 Task: Look for space in Segrate, Italy from 12th July, 2023 to 16th July, 2023 for 8 adults in price range Rs.10000 to Rs.16000. Place can be private room with 8 bedrooms having 8 beds and 8 bathrooms. Property type can be house, flat, guest house, hotel. Amenities needed are: wifi, TV, free parkinig on premises, gym, breakfast. Booking option can be shelf check-in. Required host language is English.
Action: Mouse moved to (432, 104)
Screenshot: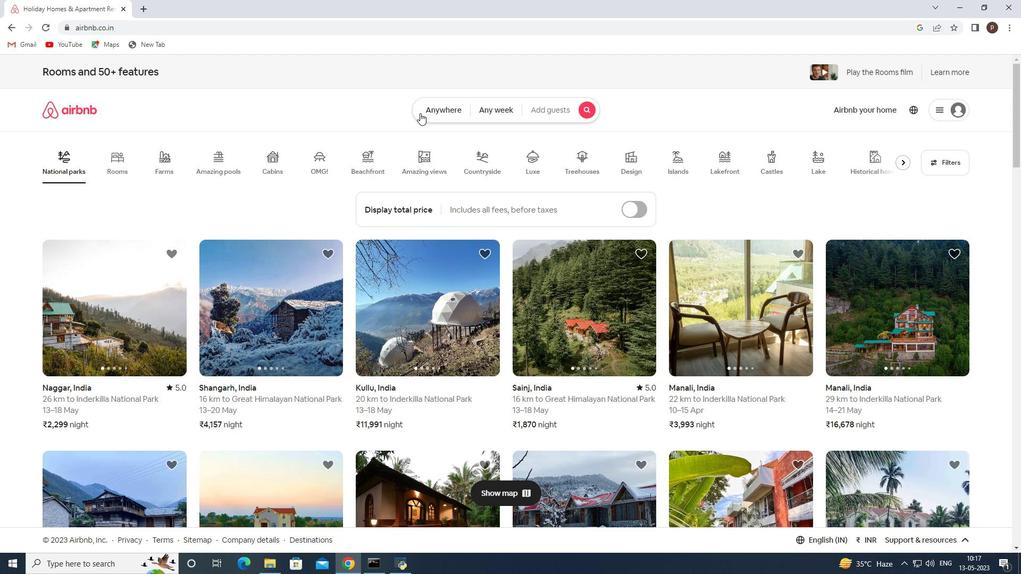 
Action: Mouse pressed left at (432, 104)
Screenshot: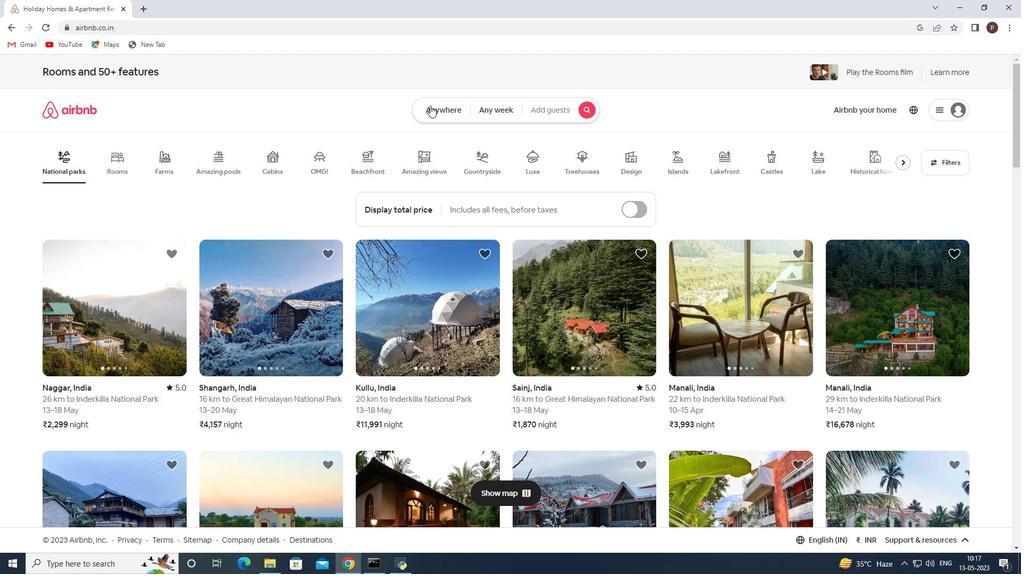 
Action: Mouse moved to (376, 149)
Screenshot: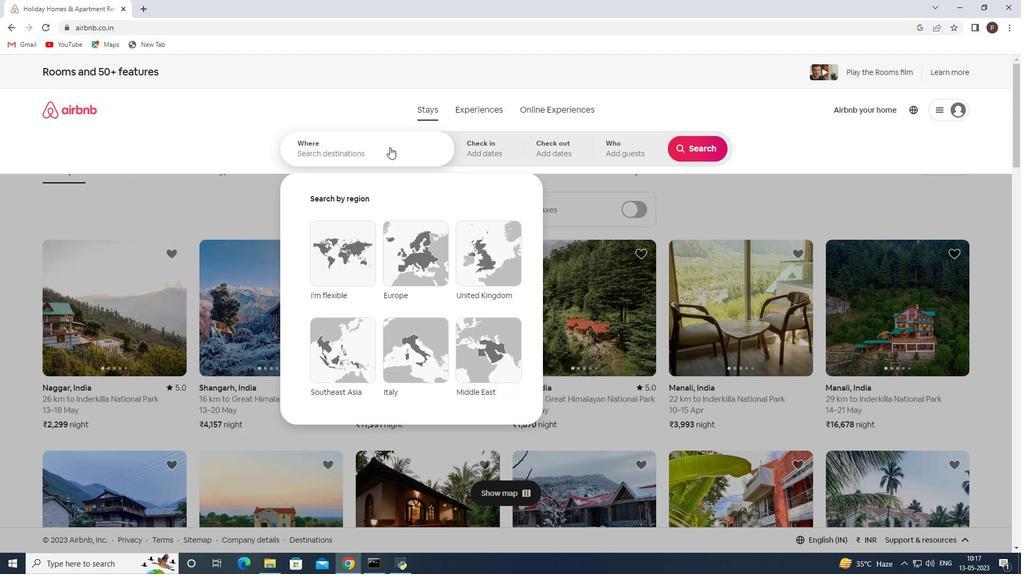 
Action: Mouse pressed left at (376, 149)
Screenshot: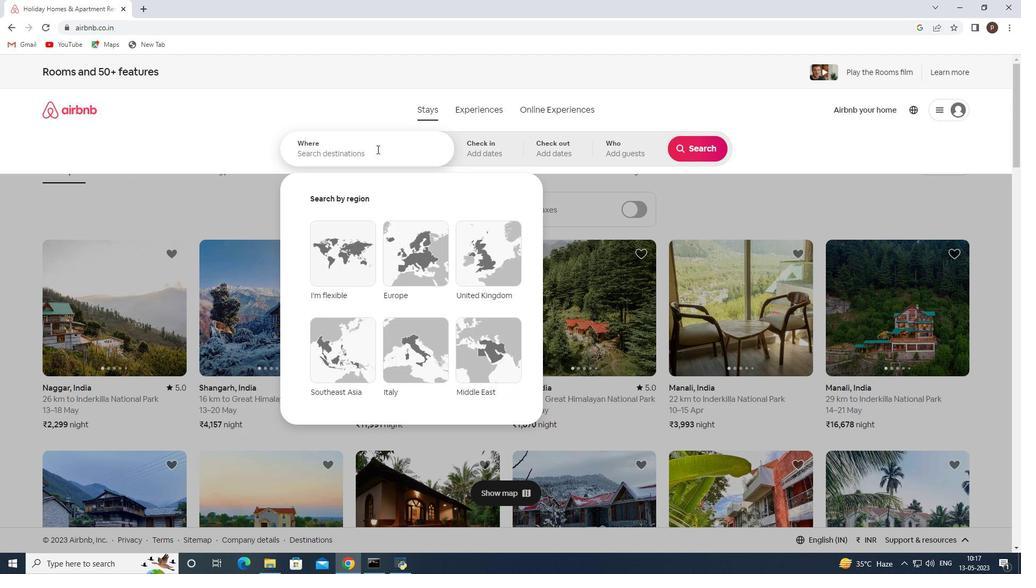 
Action: Key pressed <Key.caps_lock>S<Key.caps_lock>egrate,<Key.space><Key.caps_lock>I<Key.caps_lock>taly<Key.enter>
Screenshot: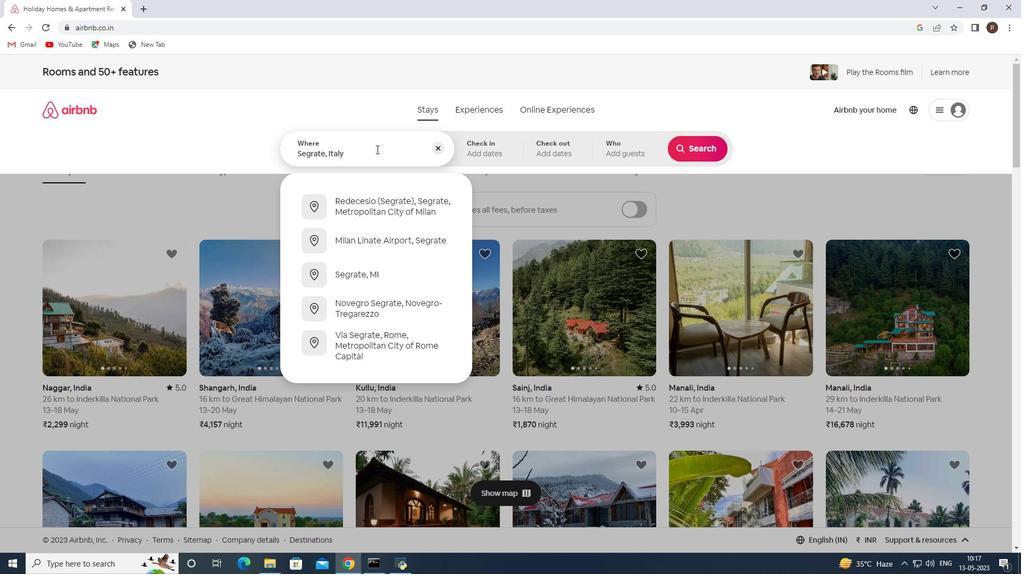 
Action: Mouse moved to (691, 234)
Screenshot: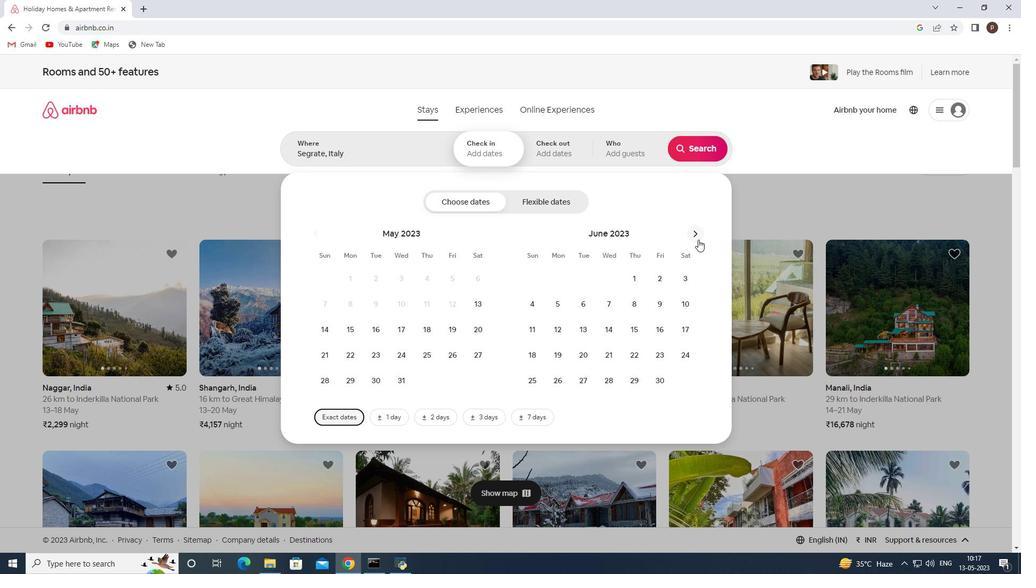
Action: Mouse pressed left at (691, 234)
Screenshot: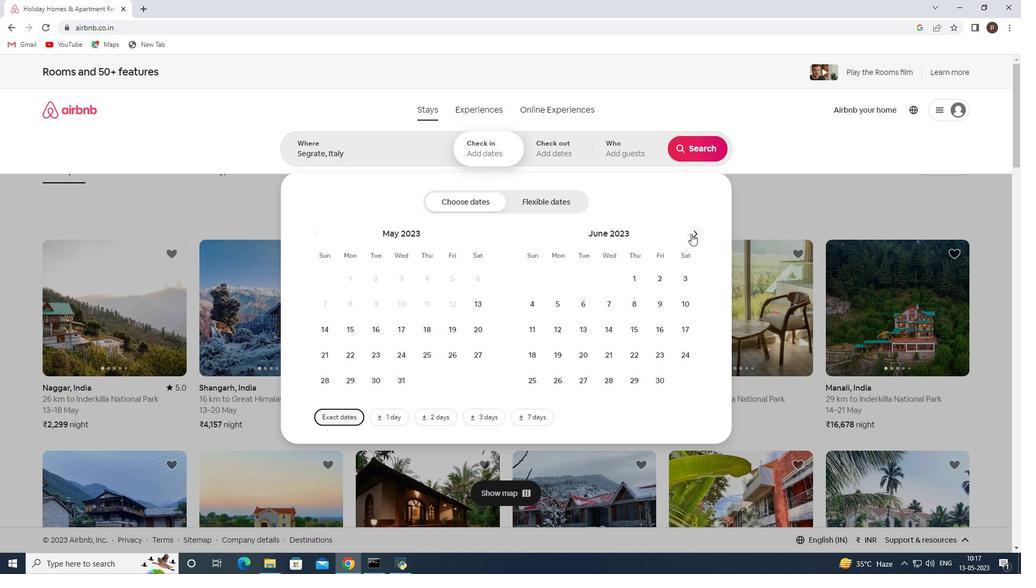 
Action: Mouse moved to (607, 335)
Screenshot: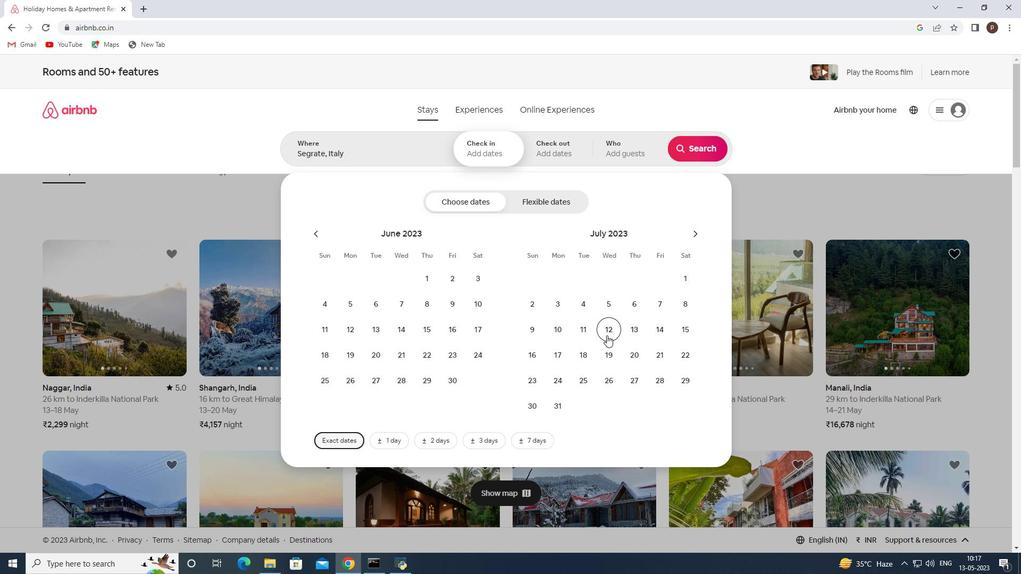 
Action: Mouse pressed left at (607, 335)
Screenshot: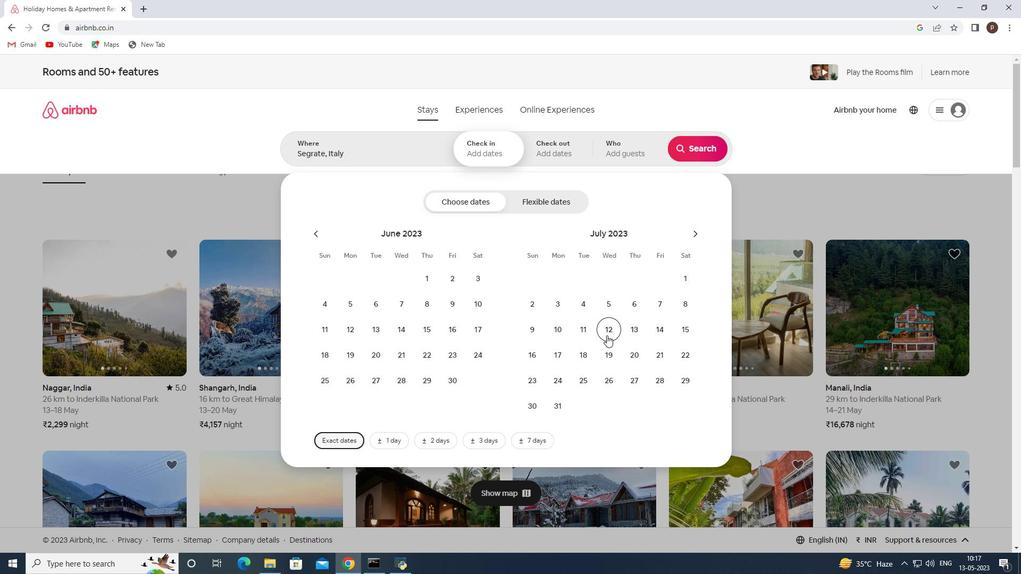 
Action: Mouse moved to (529, 357)
Screenshot: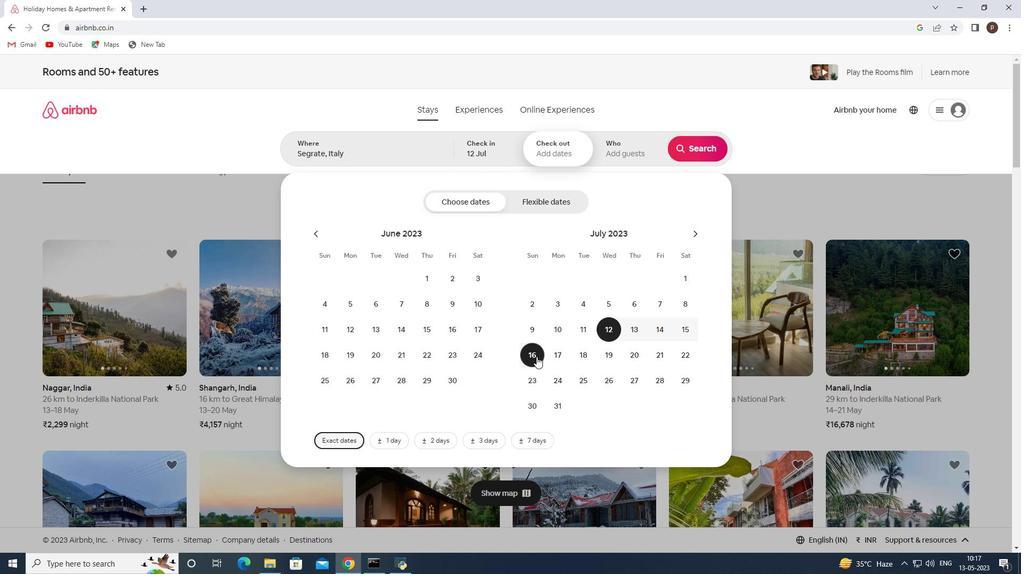 
Action: Mouse pressed left at (529, 357)
Screenshot: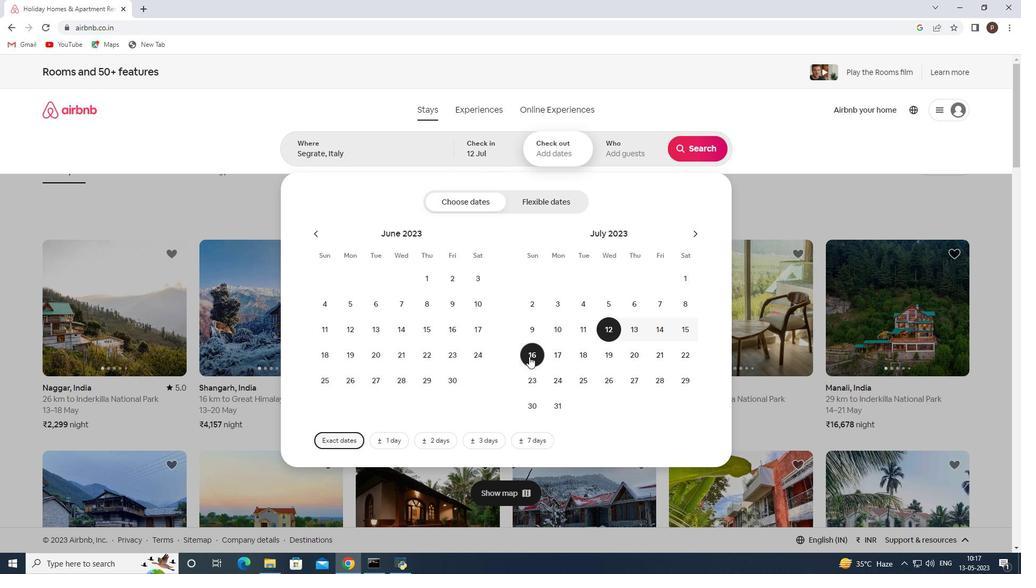 
Action: Mouse moved to (614, 153)
Screenshot: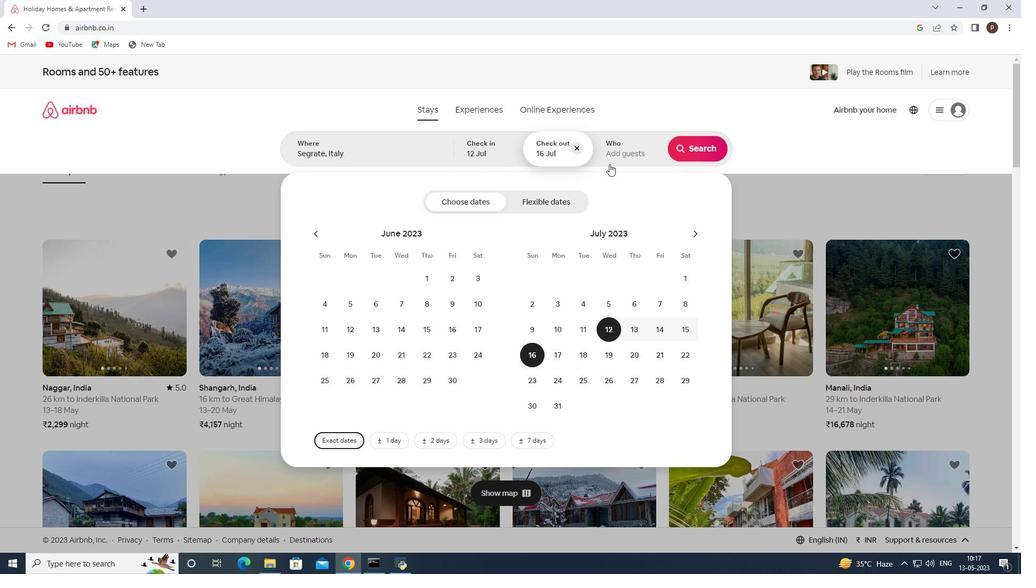 
Action: Mouse pressed left at (614, 153)
Screenshot: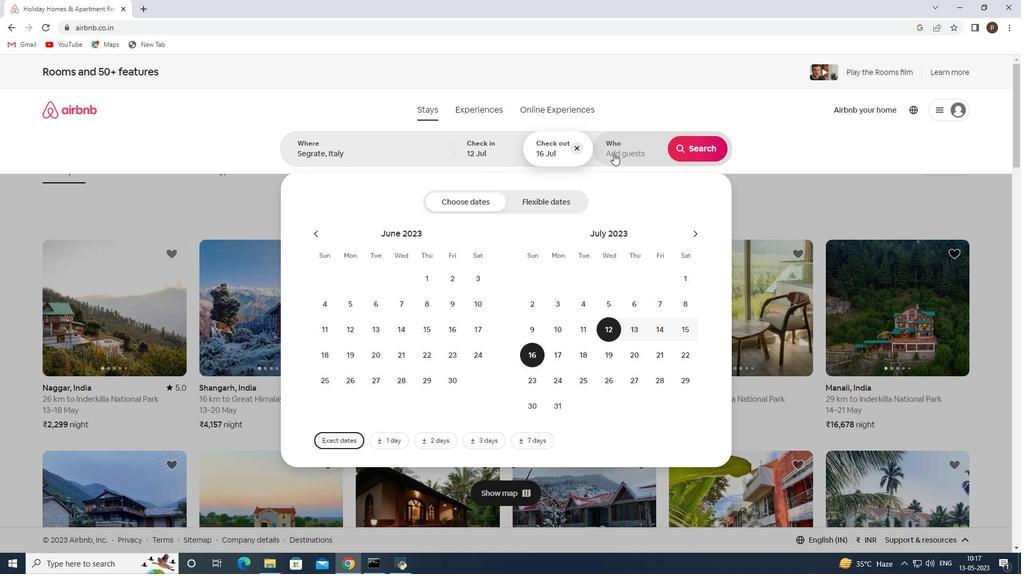 
Action: Mouse moved to (702, 208)
Screenshot: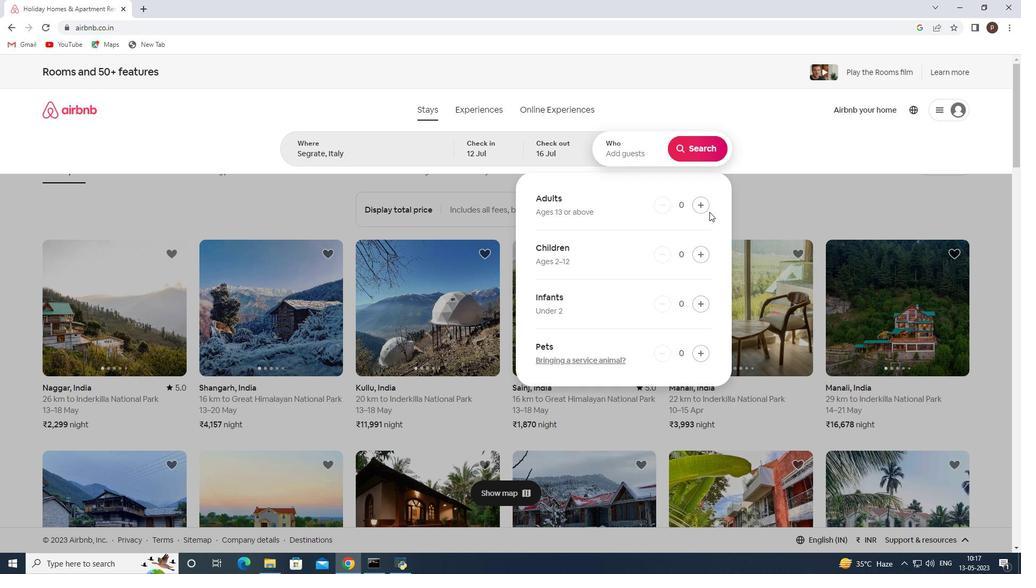 
Action: Mouse pressed left at (702, 208)
Screenshot: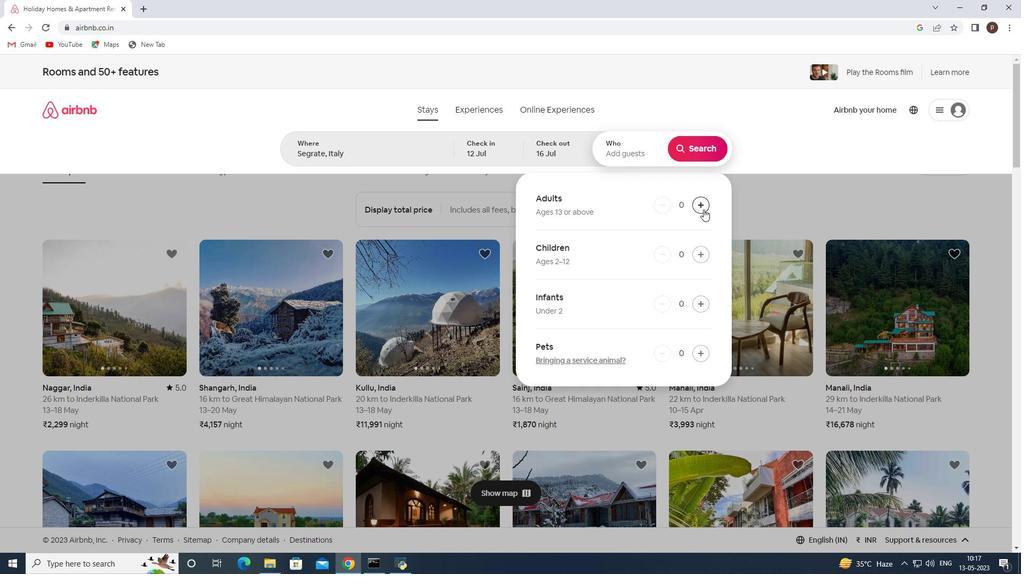 
Action: Mouse pressed left at (702, 208)
Screenshot: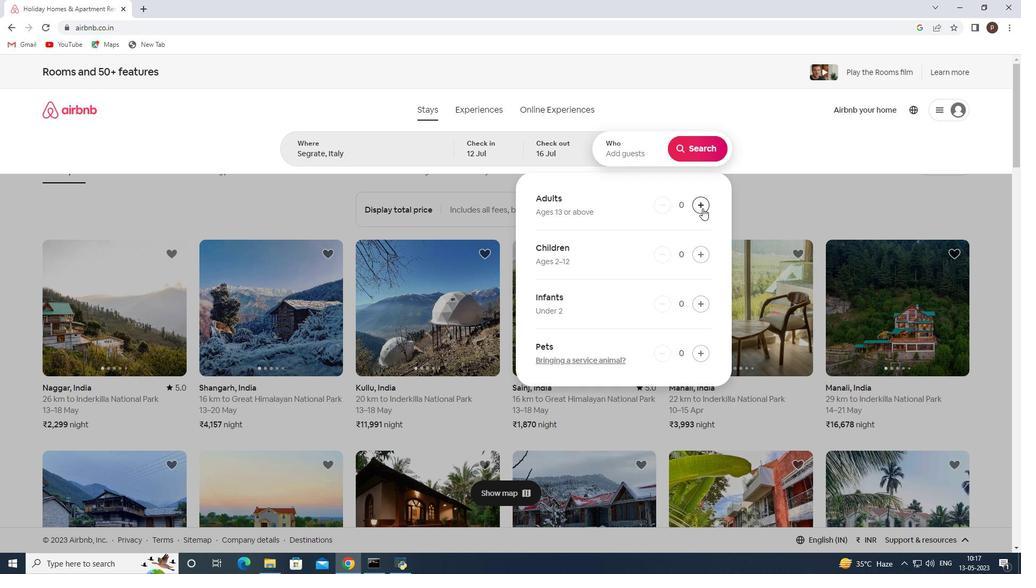 
Action: Mouse pressed left at (702, 208)
Screenshot: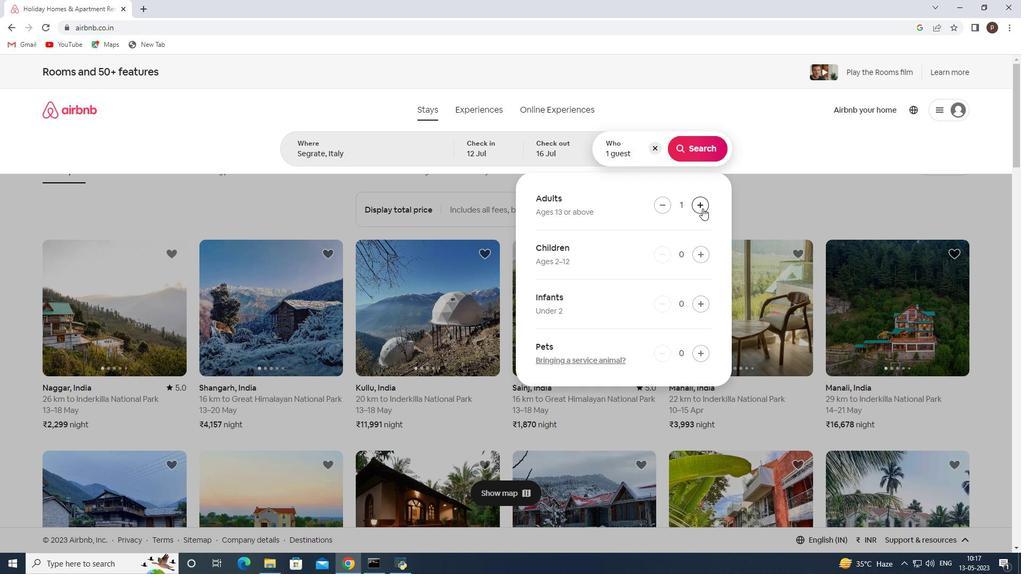 
Action: Mouse pressed left at (702, 208)
Screenshot: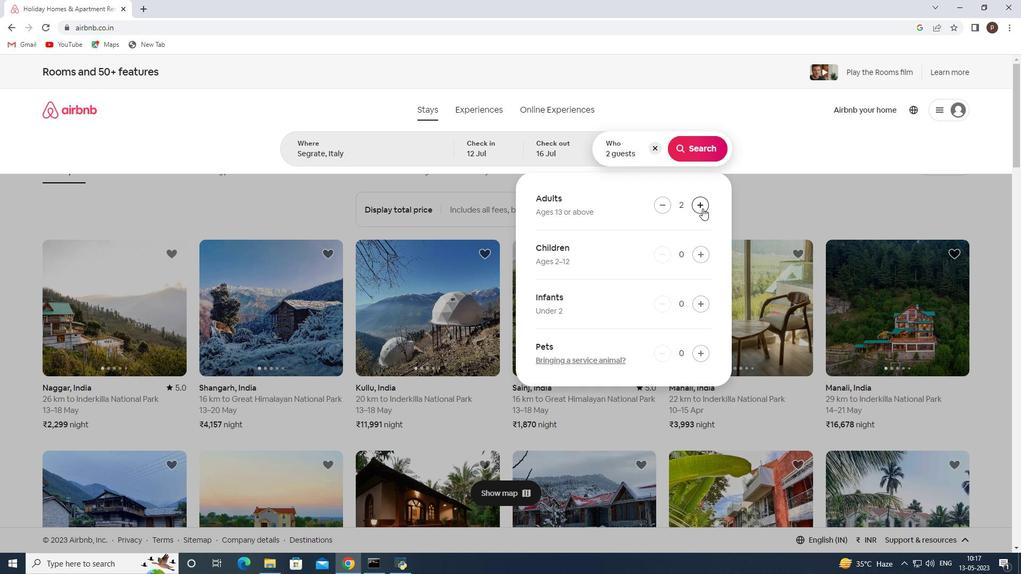 
Action: Mouse pressed left at (702, 208)
Screenshot: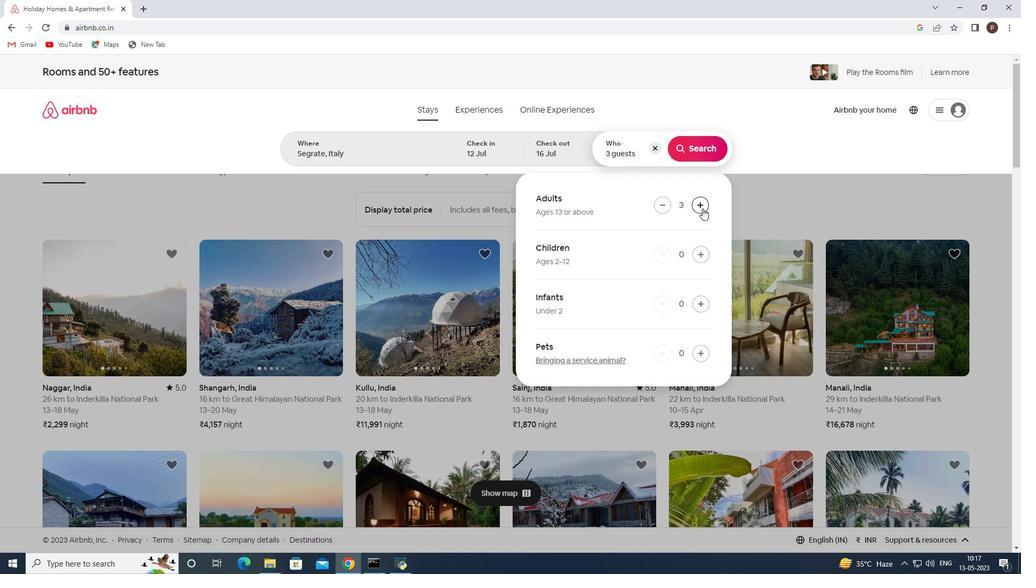 
Action: Mouse pressed left at (702, 208)
Screenshot: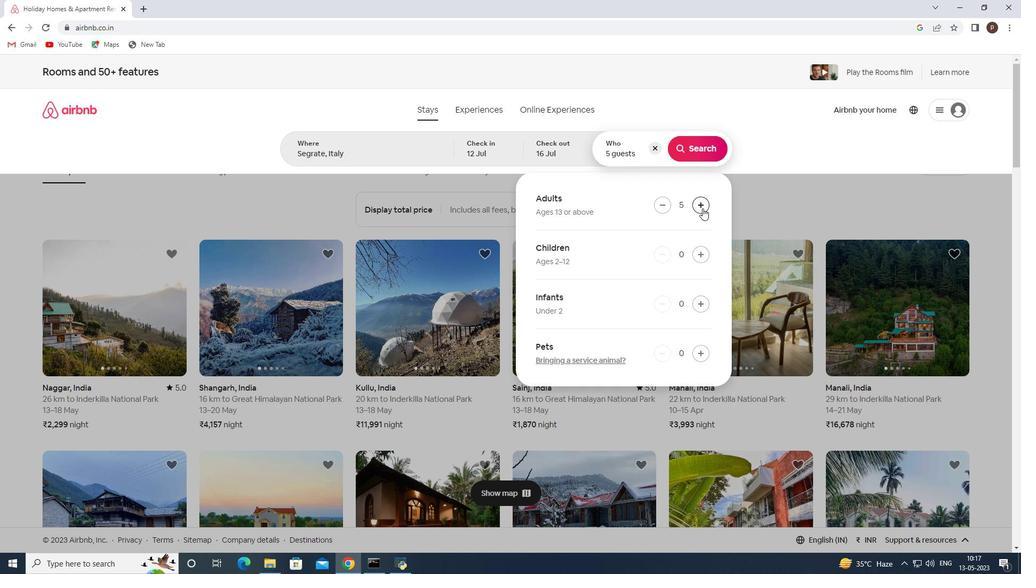 
Action: Mouse pressed left at (702, 208)
Screenshot: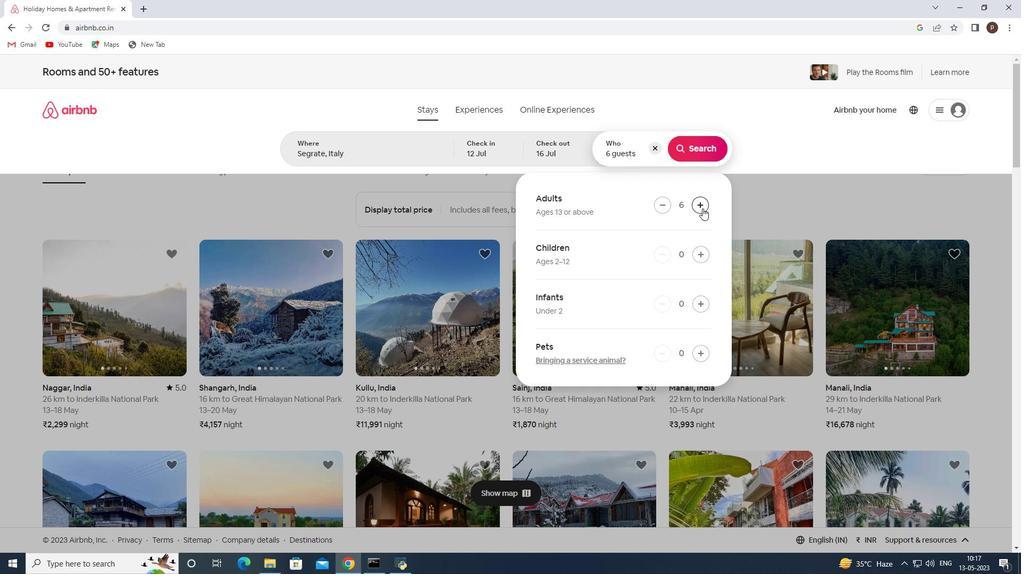 
Action: Mouse pressed left at (702, 208)
Screenshot: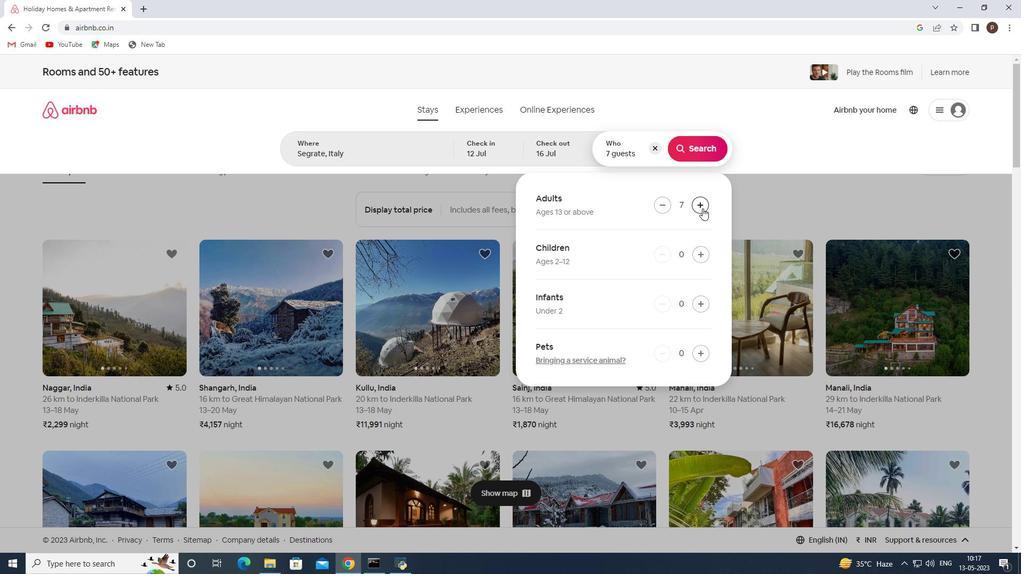 
Action: Mouse moved to (703, 143)
Screenshot: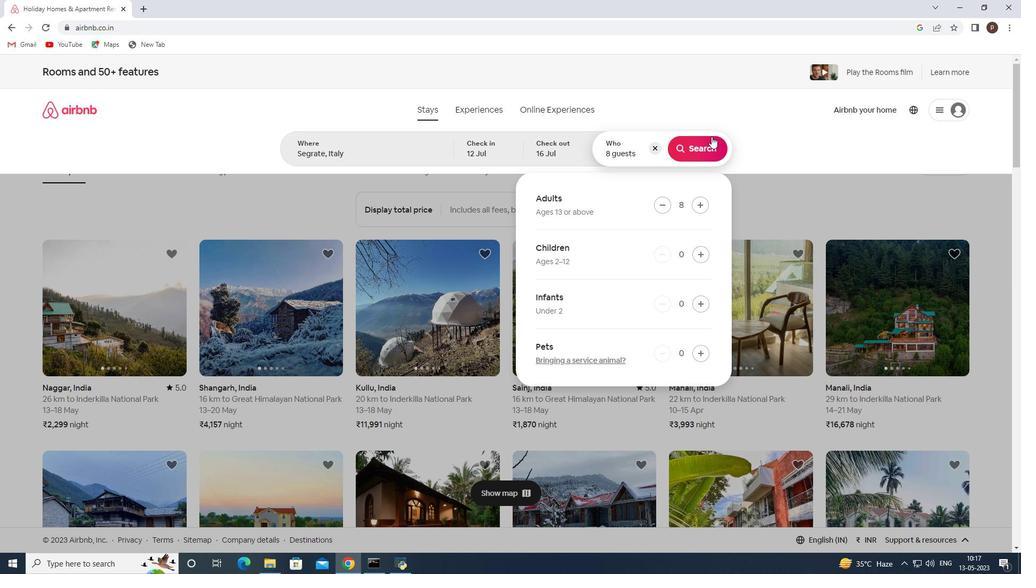 
Action: Mouse pressed left at (703, 143)
Screenshot: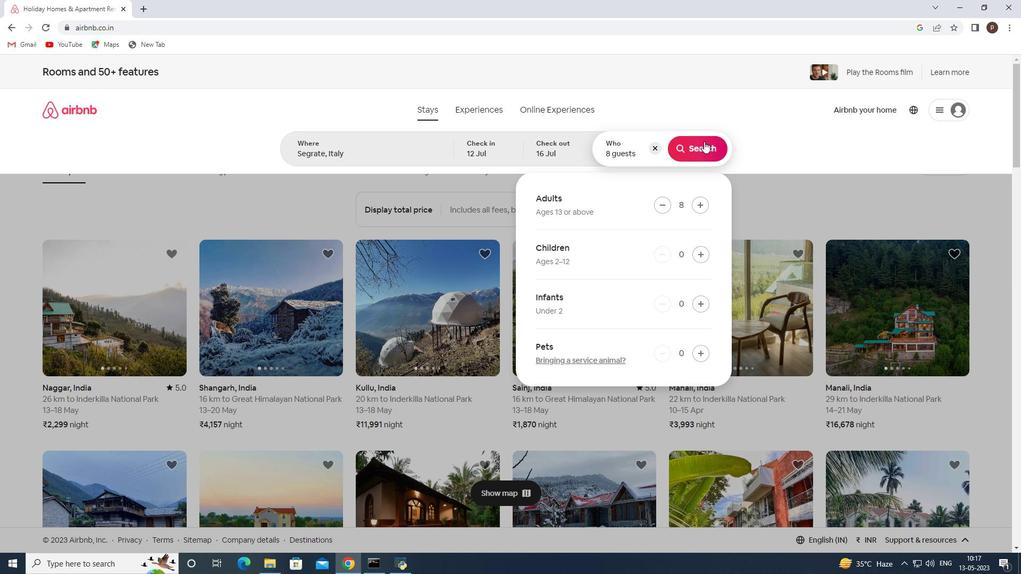 
Action: Mouse moved to (956, 118)
Screenshot: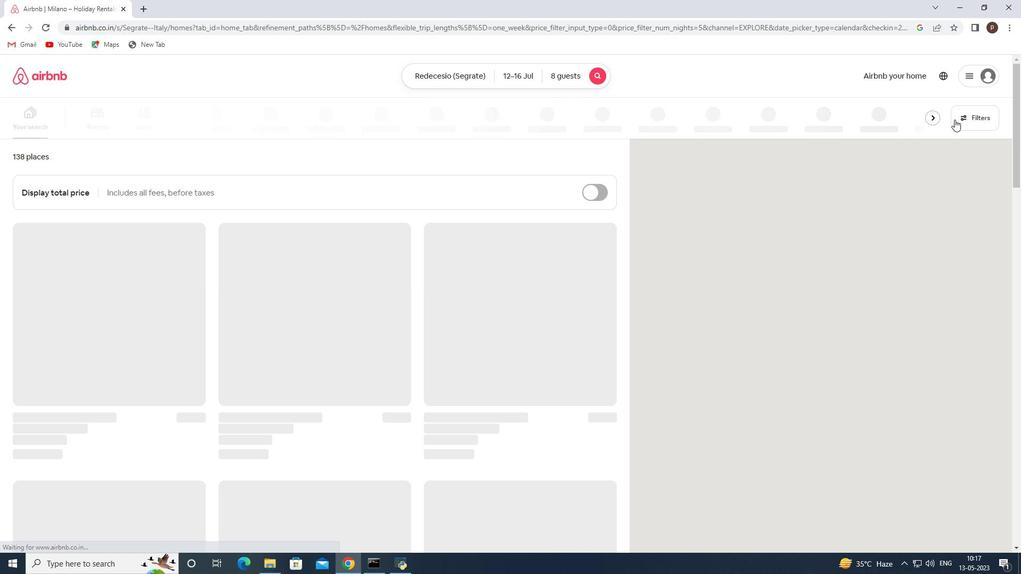 
Action: Mouse pressed left at (956, 118)
Screenshot: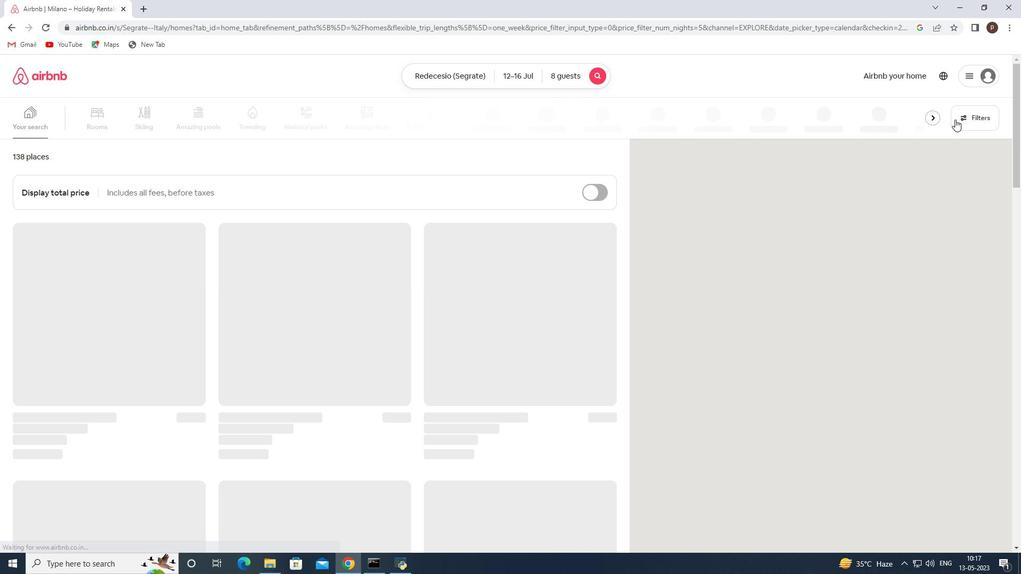 
Action: Mouse moved to (355, 384)
Screenshot: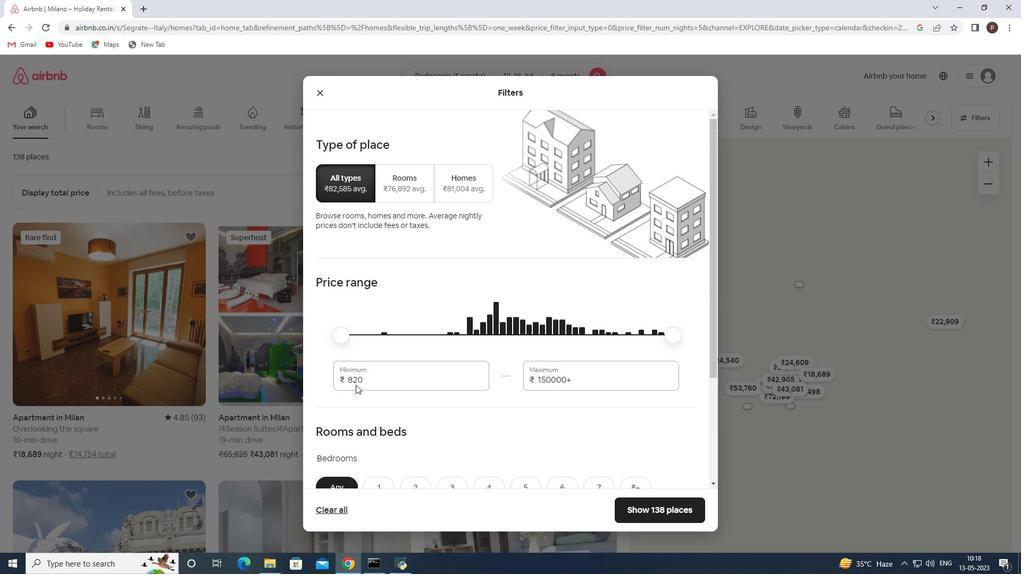 
Action: Mouse pressed left at (355, 384)
Screenshot: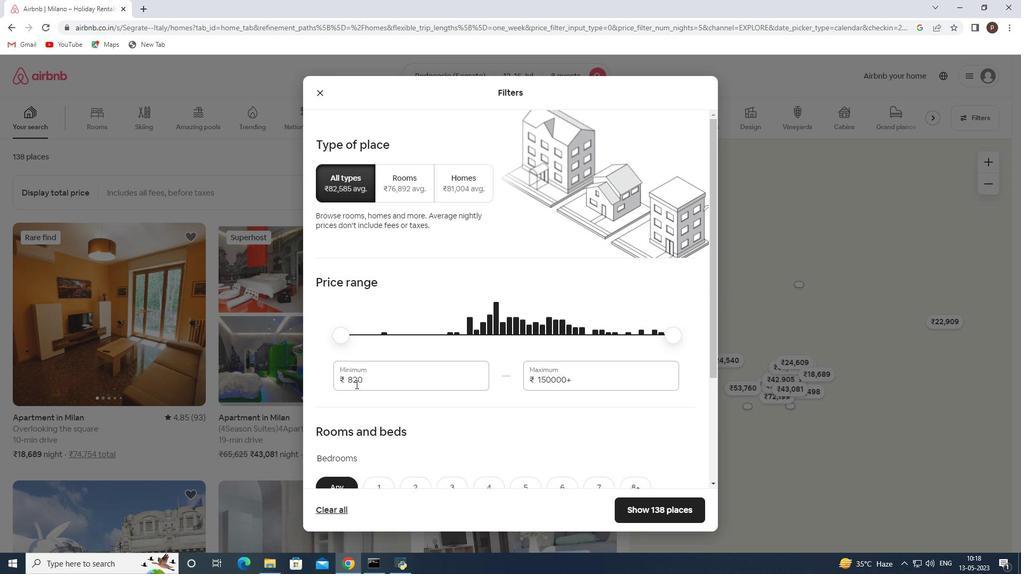 
Action: Mouse pressed left at (355, 384)
Screenshot: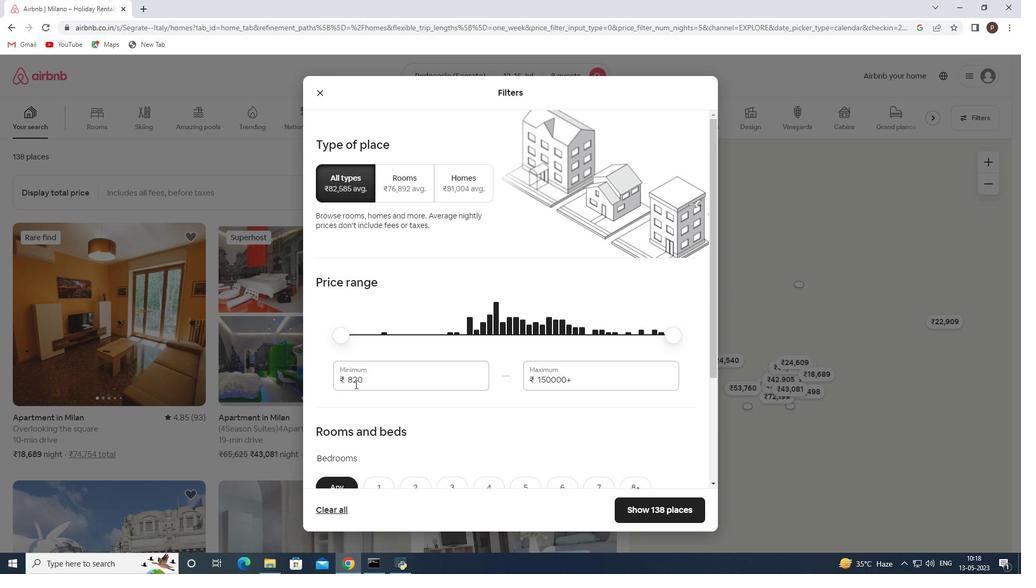 
Action: Key pressed 10000<Key.tab>16000
Screenshot: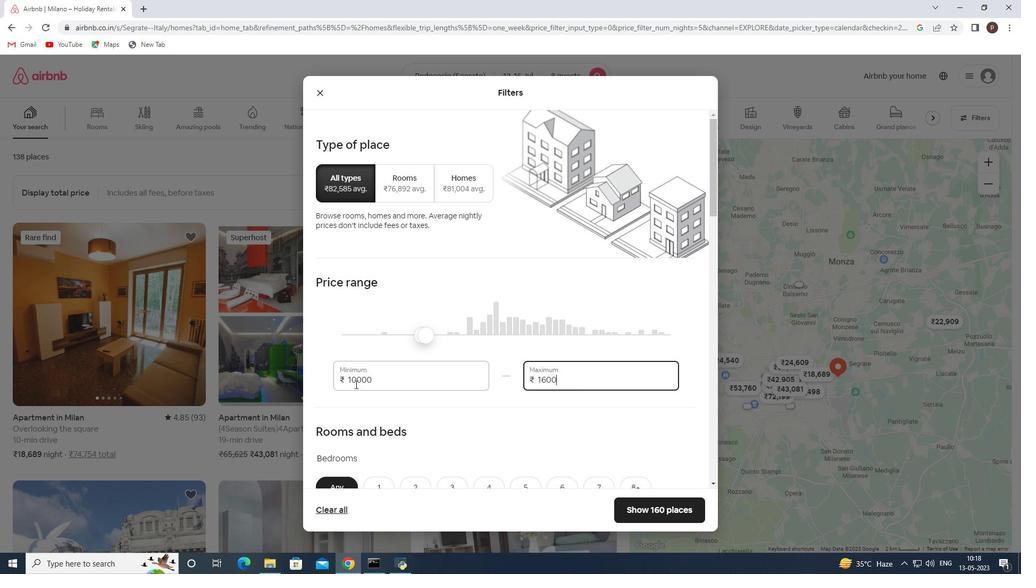 
Action: Mouse scrolled (355, 384) with delta (0, 0)
Screenshot: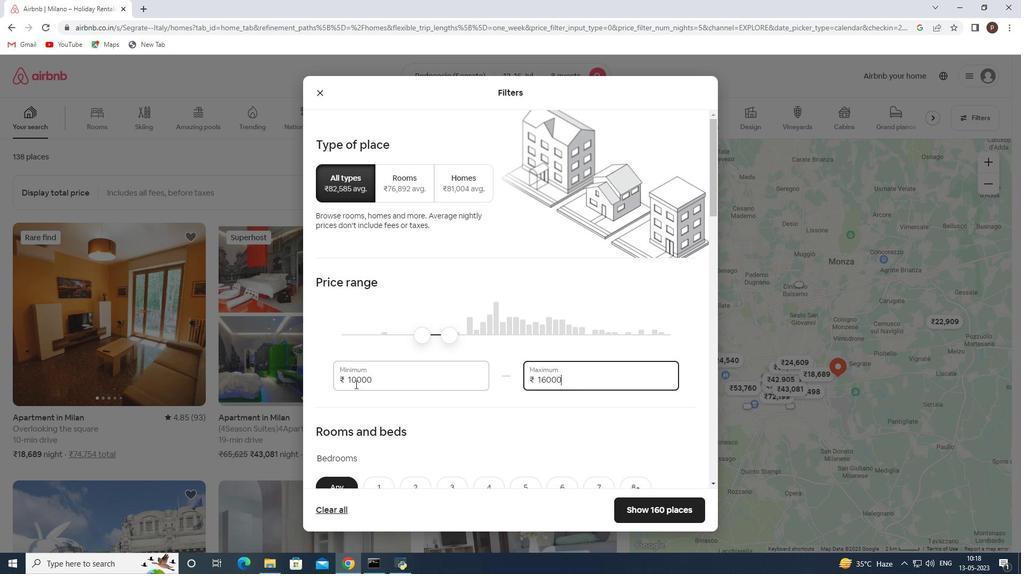 
Action: Mouse scrolled (355, 384) with delta (0, 0)
Screenshot: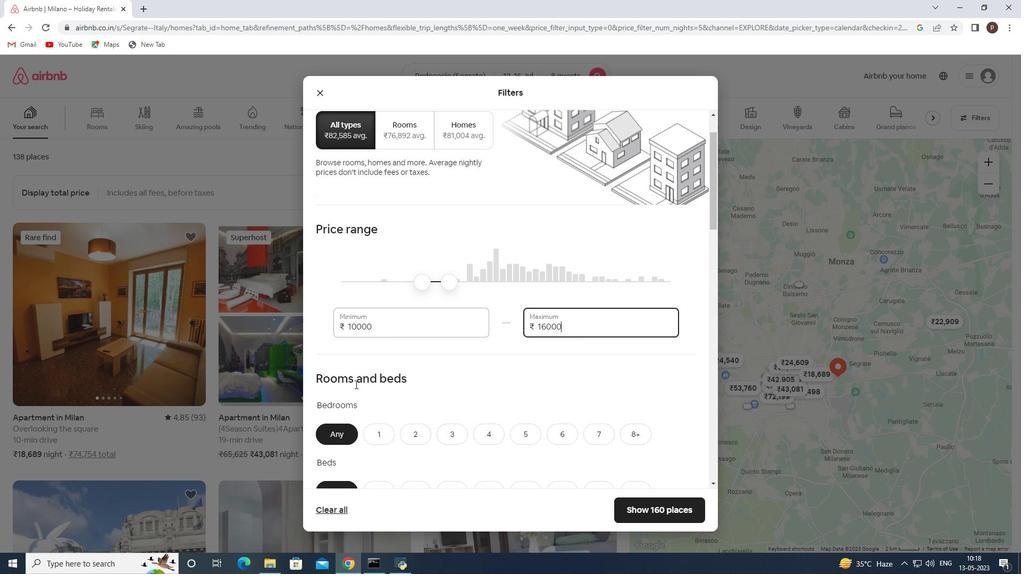 
Action: Mouse scrolled (355, 384) with delta (0, 0)
Screenshot: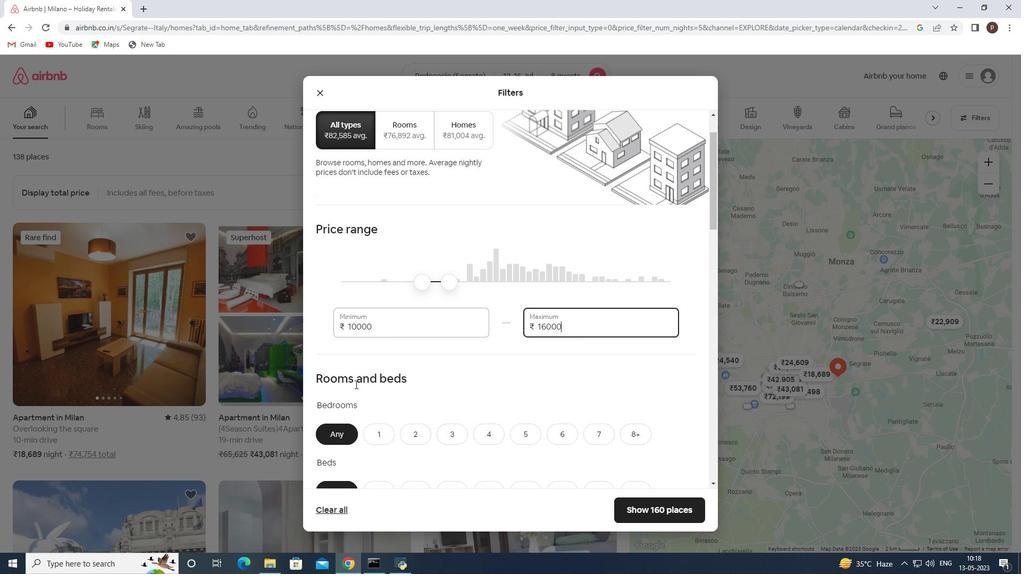 
Action: Mouse scrolled (355, 384) with delta (0, 0)
Screenshot: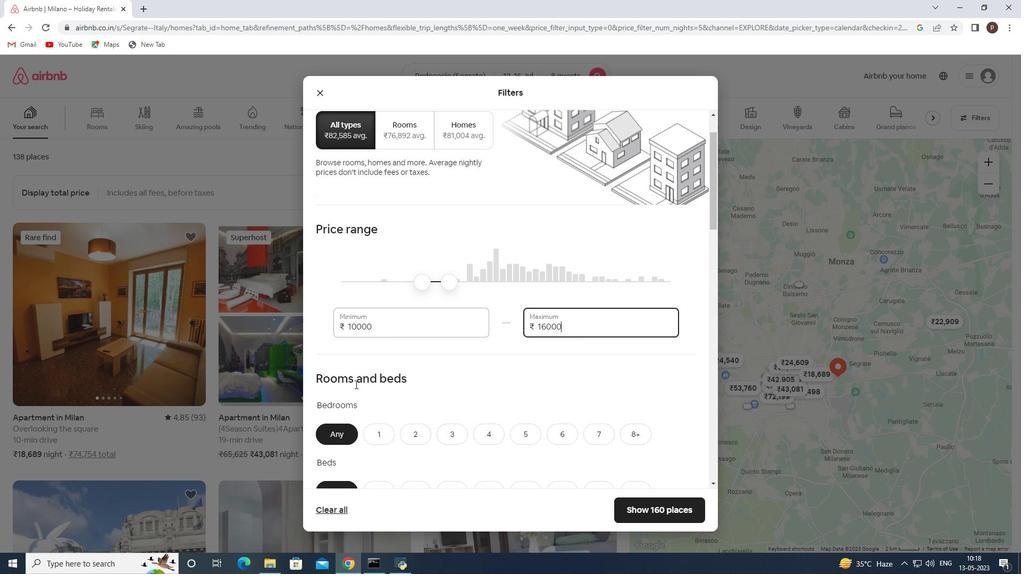 
Action: Mouse moved to (627, 274)
Screenshot: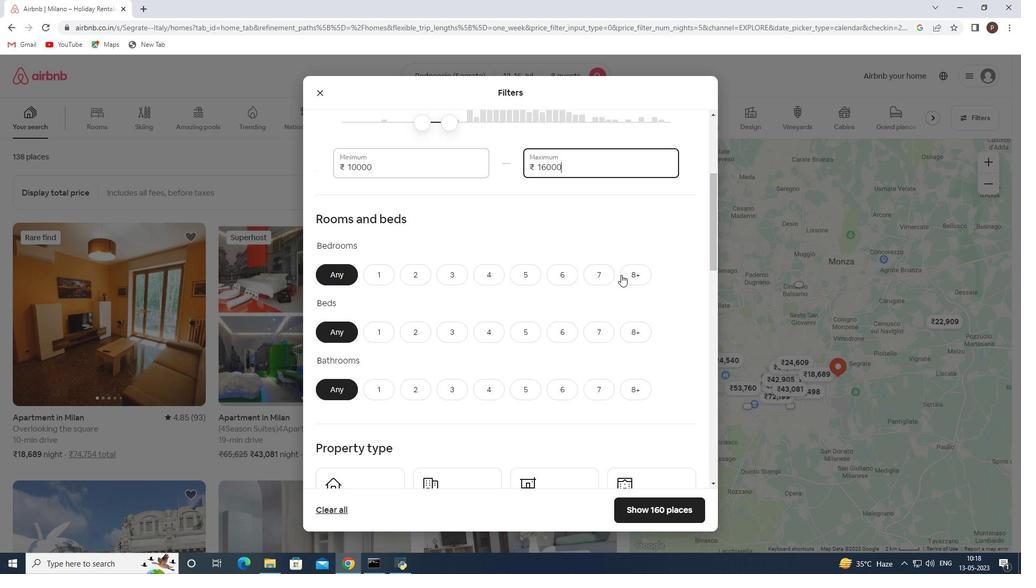 
Action: Mouse pressed left at (627, 274)
Screenshot: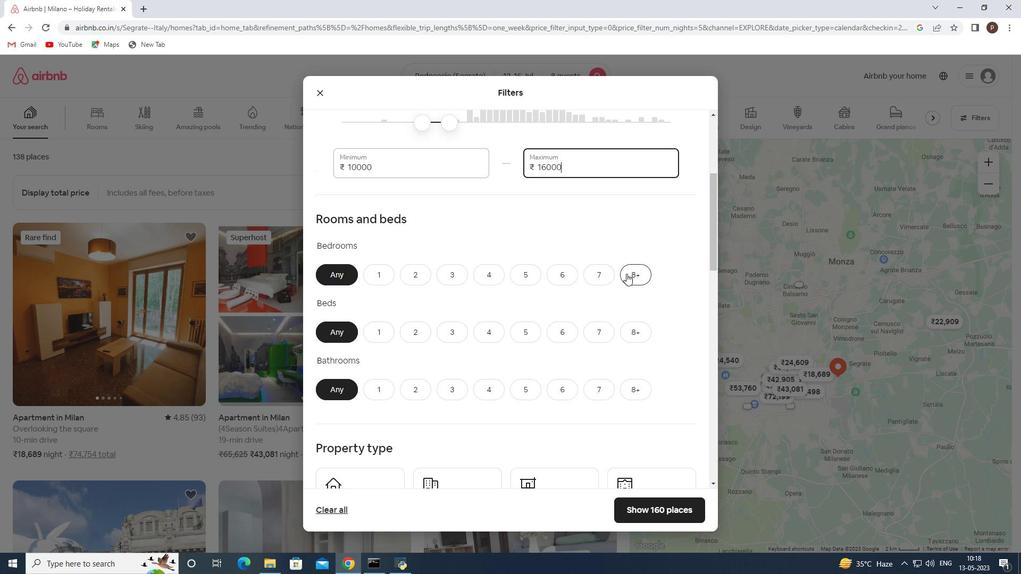 
Action: Mouse moved to (640, 328)
Screenshot: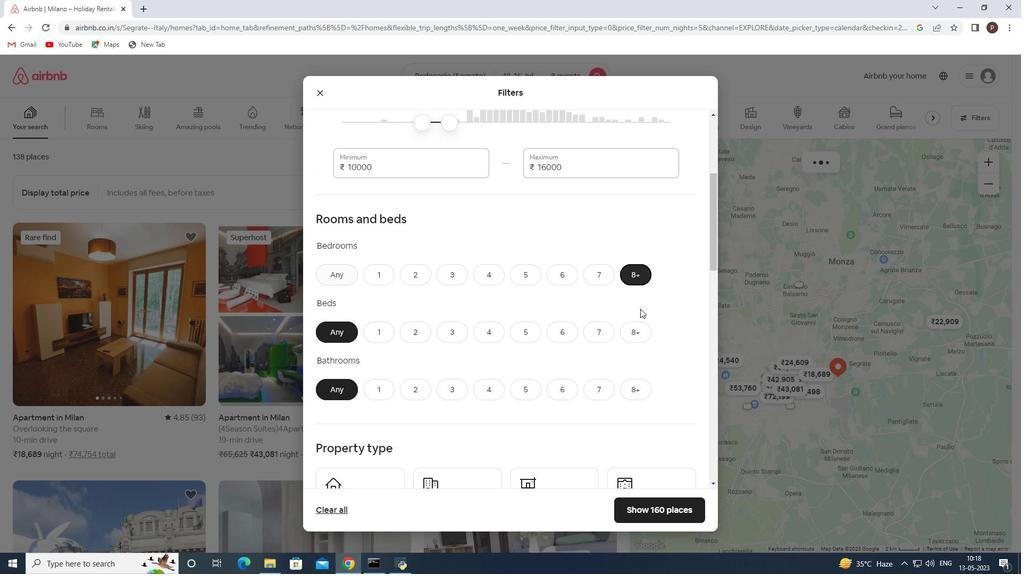 
Action: Mouse pressed left at (640, 328)
Screenshot: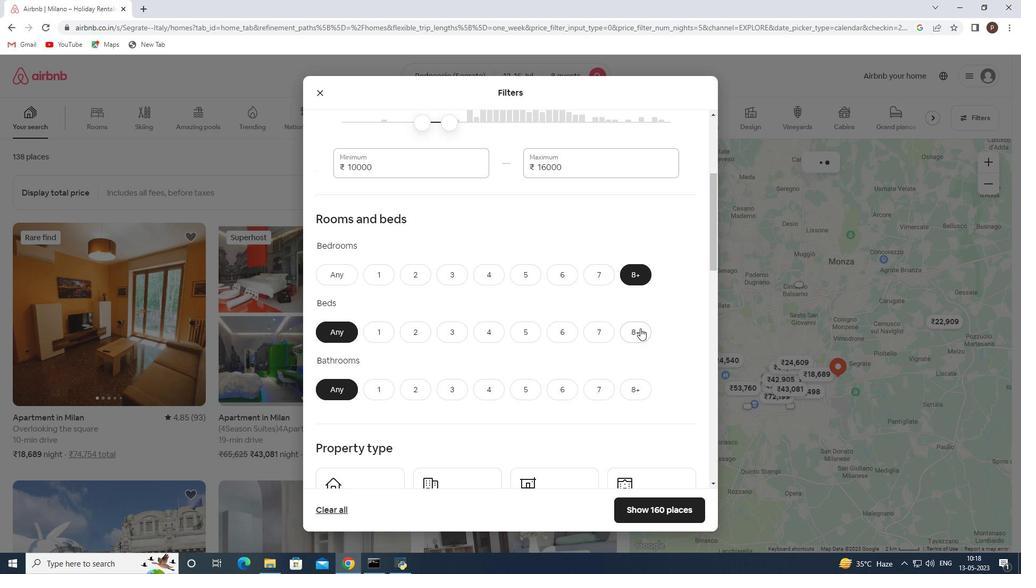 
Action: Mouse moved to (636, 384)
Screenshot: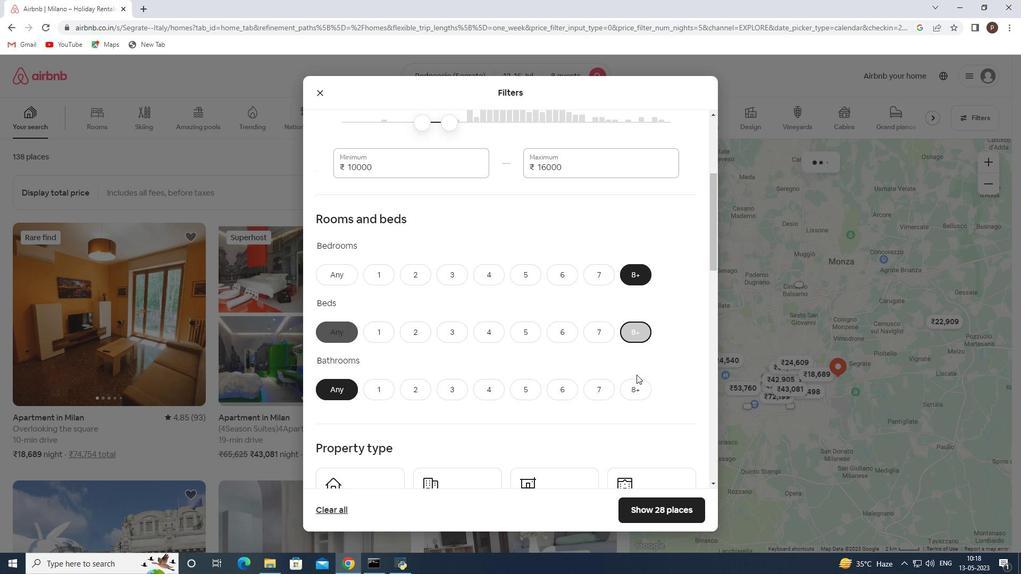 
Action: Mouse pressed left at (636, 384)
Screenshot: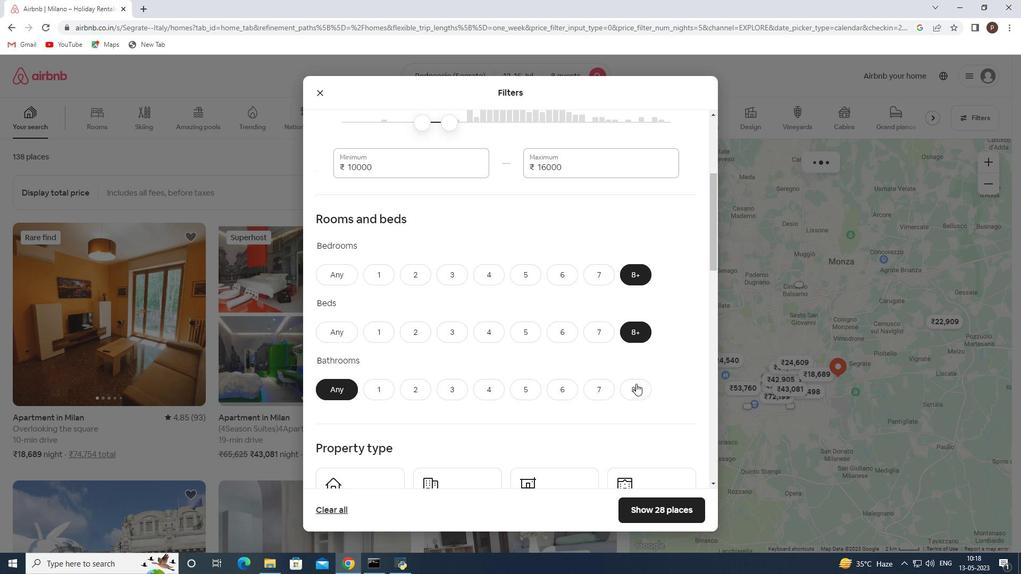 
Action: Mouse moved to (559, 391)
Screenshot: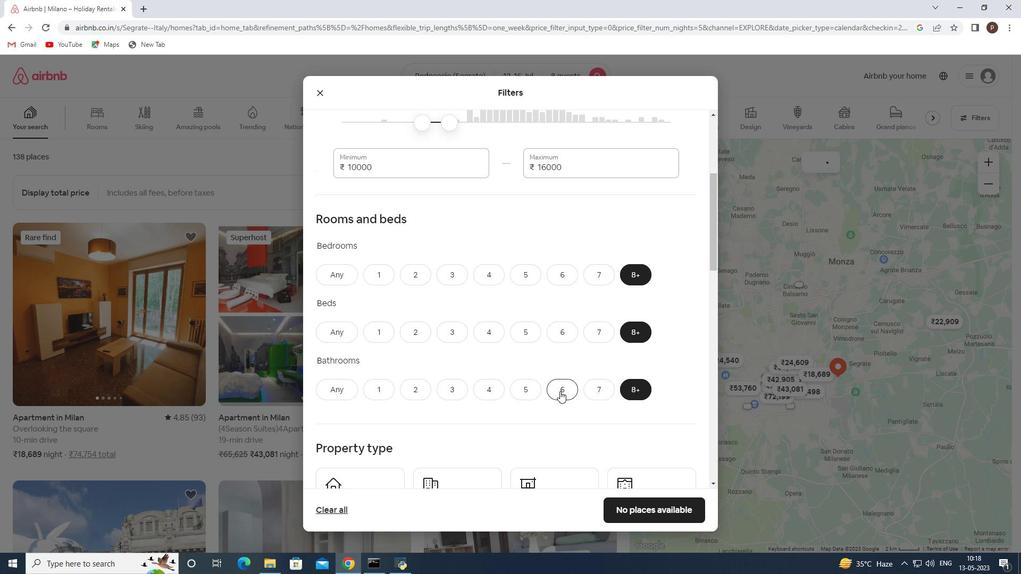 
Action: Mouse scrolled (559, 391) with delta (0, 0)
Screenshot: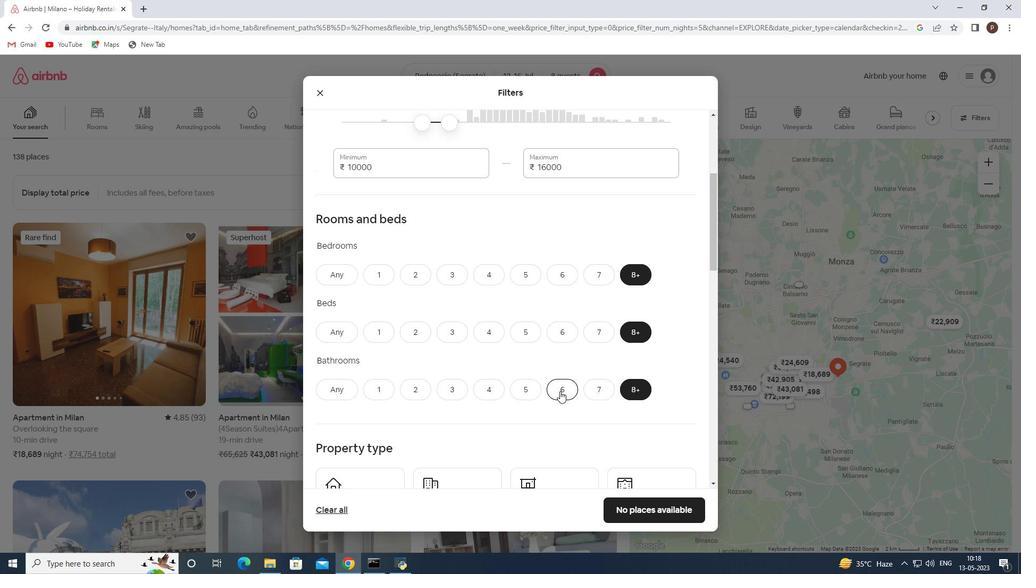 
Action: Mouse moved to (484, 352)
Screenshot: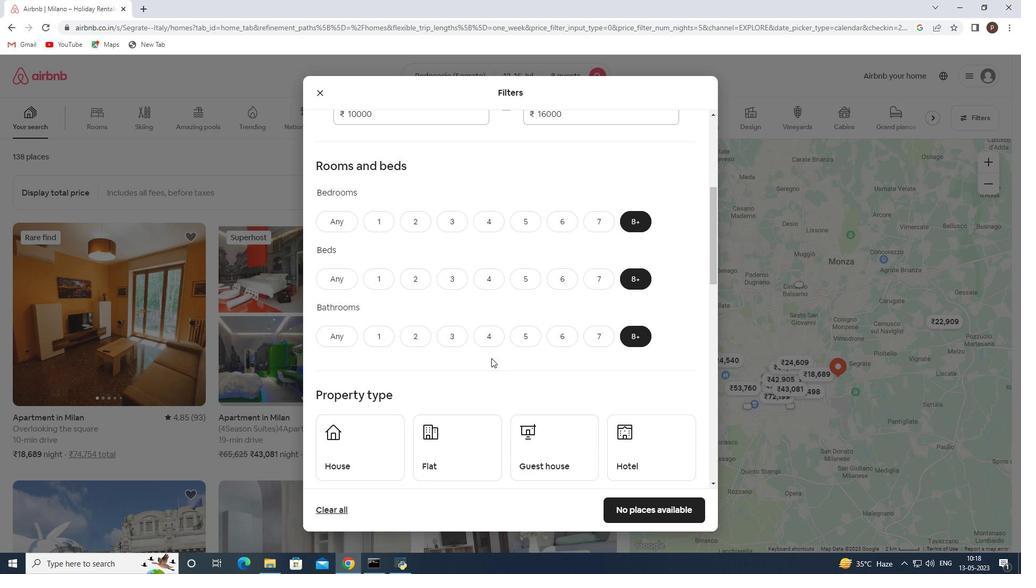 
Action: Mouse scrolled (484, 352) with delta (0, 0)
Screenshot: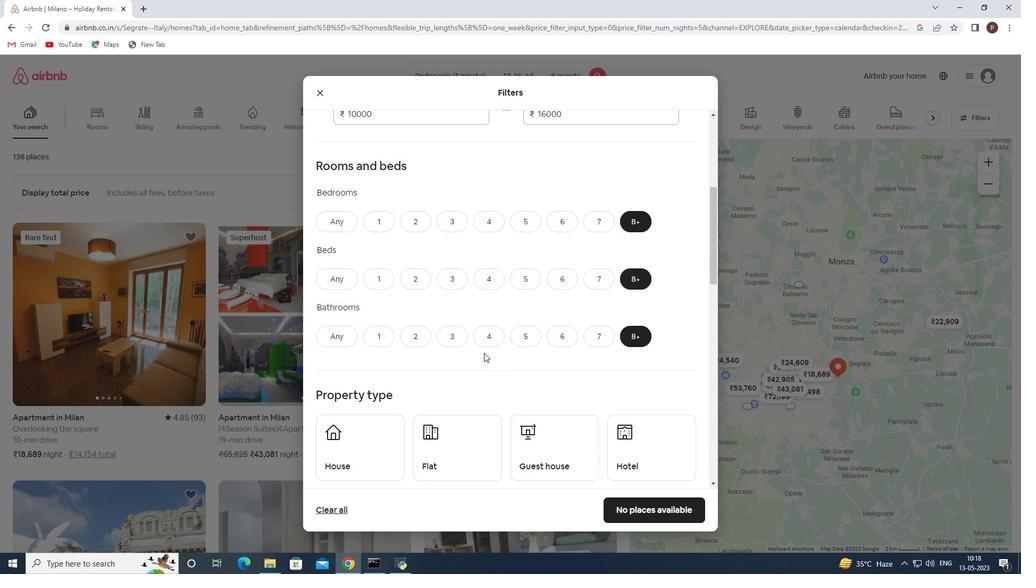 
Action: Mouse scrolled (484, 352) with delta (0, 0)
Screenshot: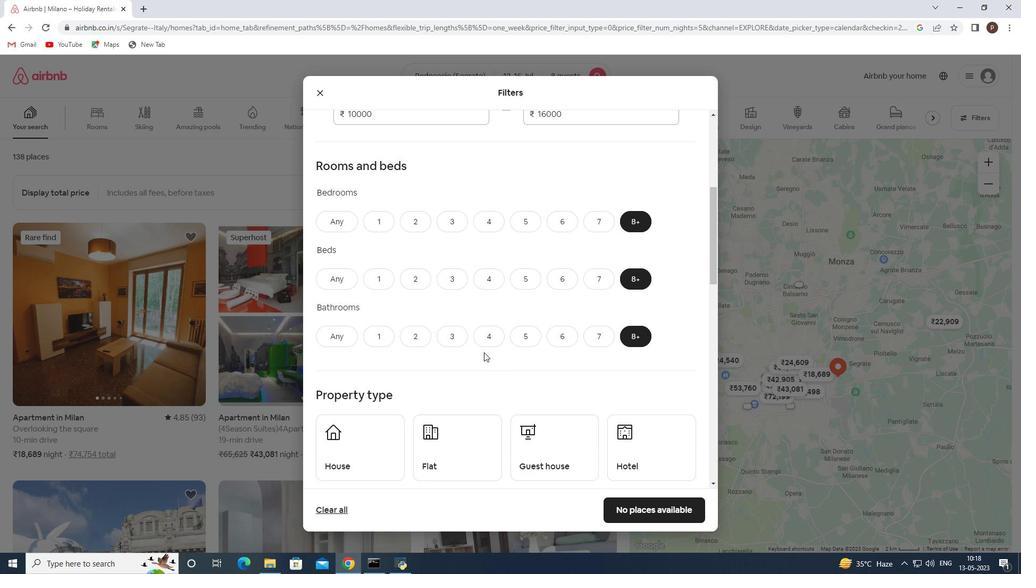 
Action: Mouse moved to (366, 333)
Screenshot: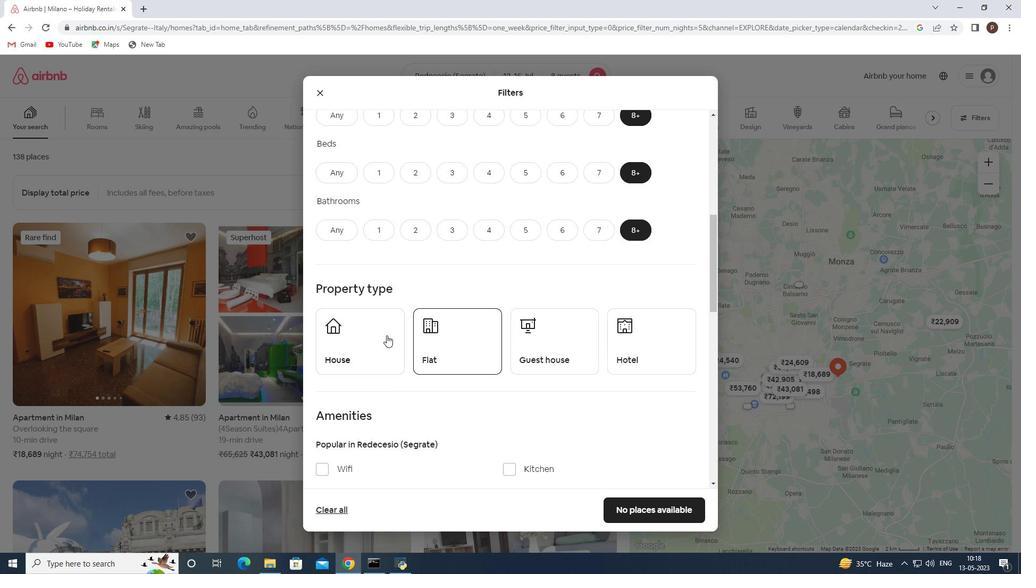 
Action: Mouse pressed left at (366, 333)
Screenshot: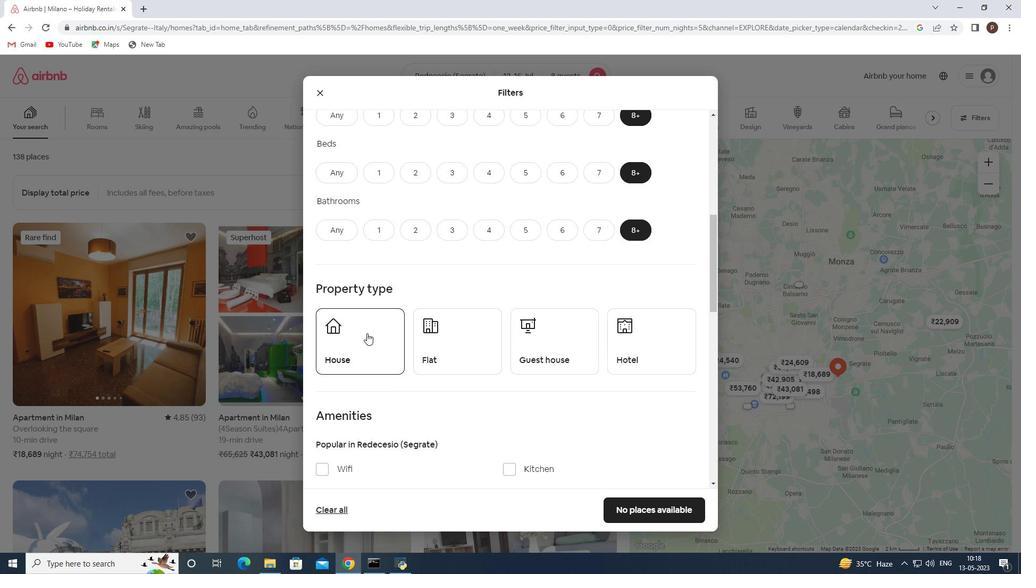 
Action: Mouse moved to (453, 348)
Screenshot: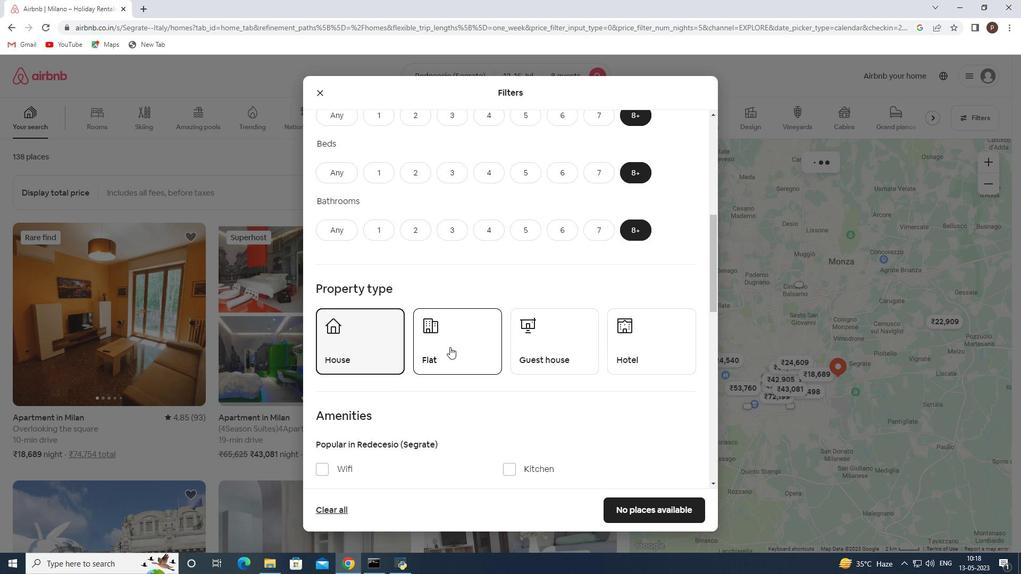 
Action: Mouse pressed left at (453, 348)
Screenshot: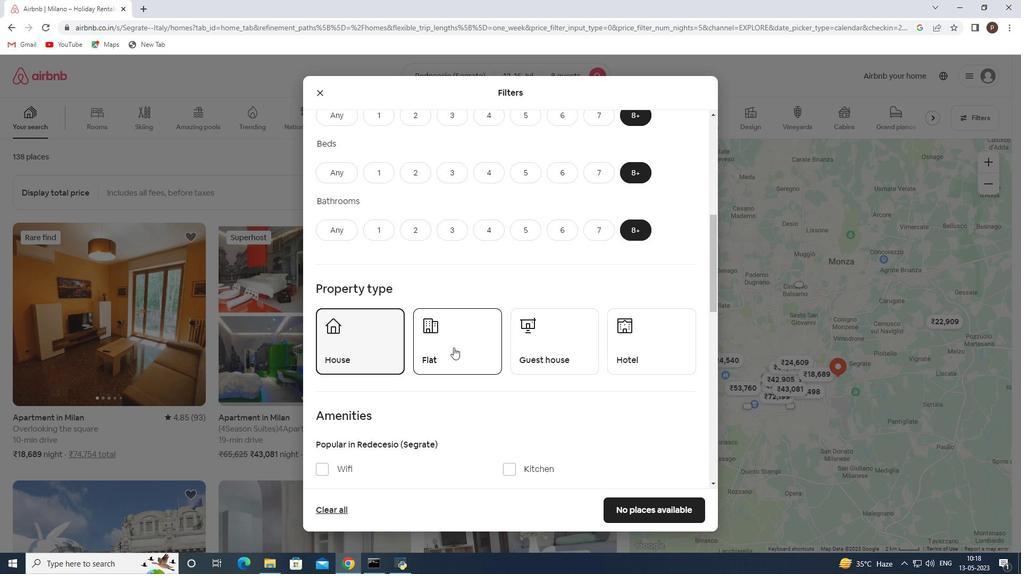 
Action: Mouse moved to (545, 354)
Screenshot: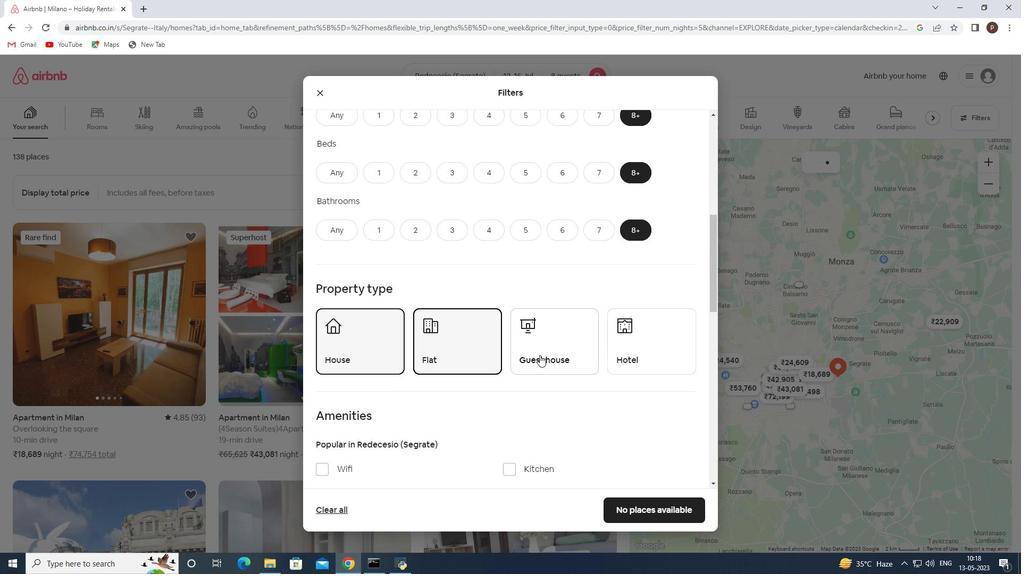 
Action: Mouse pressed left at (545, 354)
Screenshot: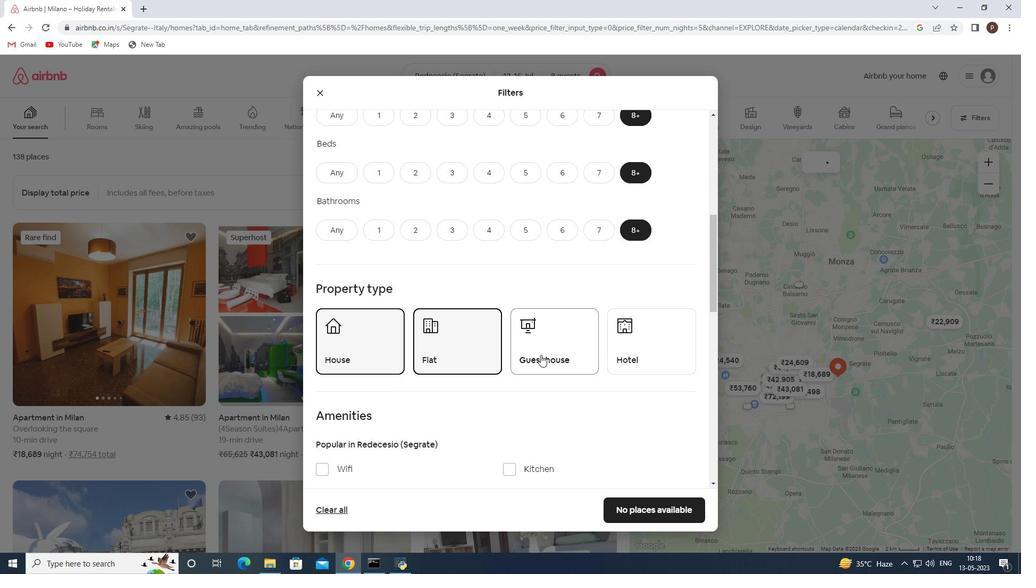 
Action: Mouse moved to (642, 343)
Screenshot: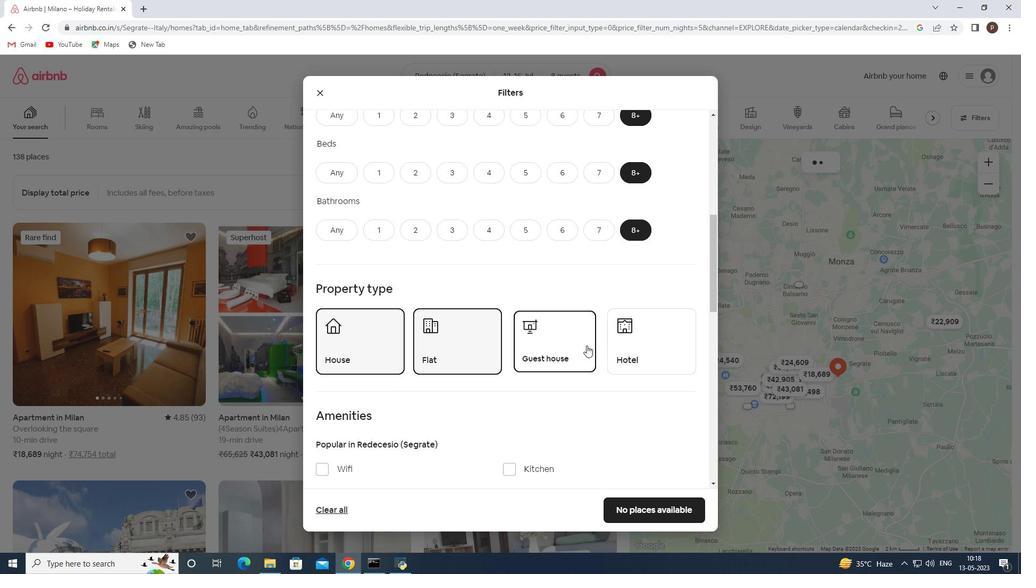 
Action: Mouse pressed left at (642, 343)
Screenshot: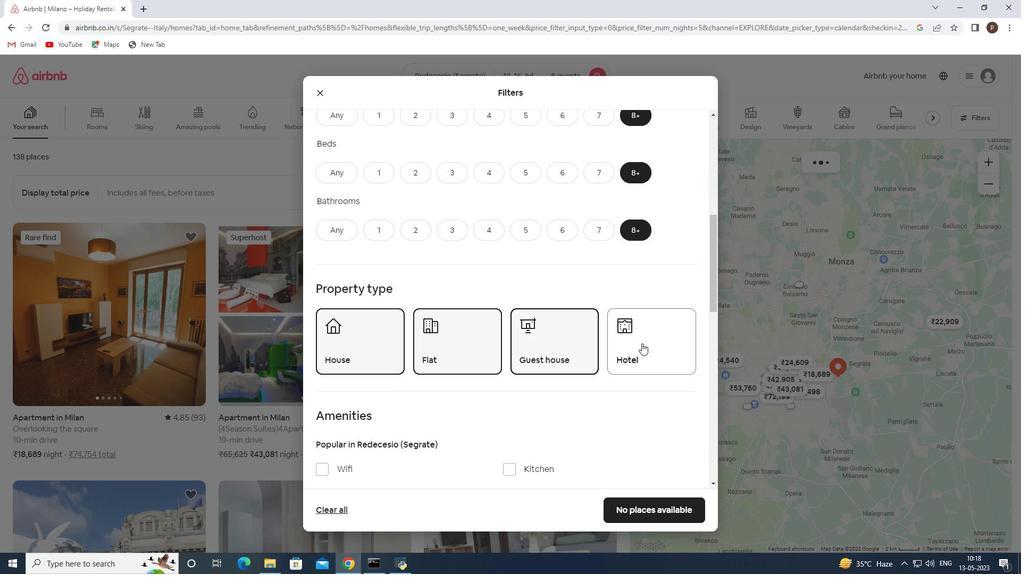 
Action: Mouse moved to (516, 380)
Screenshot: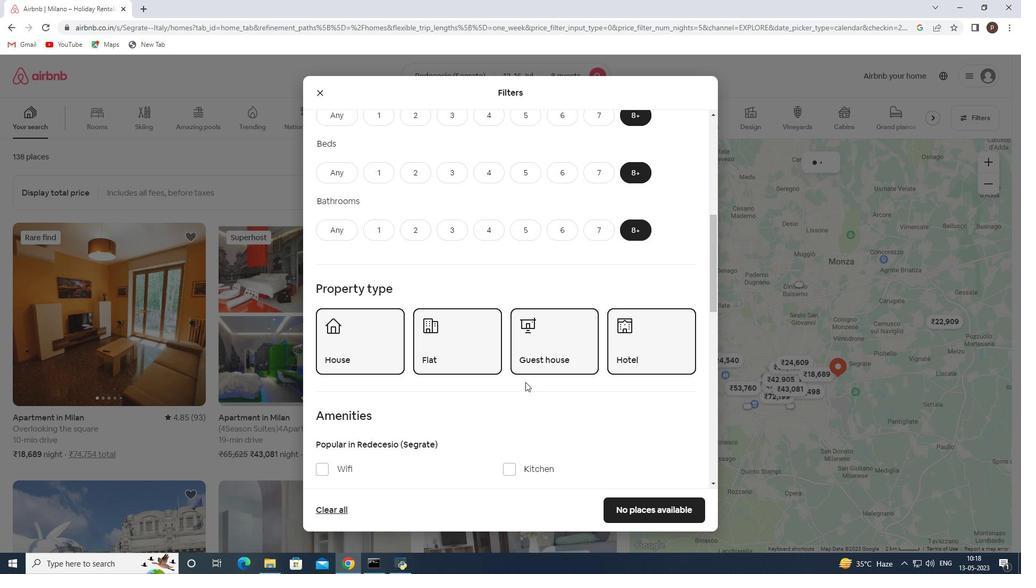 
Action: Mouse scrolled (516, 379) with delta (0, 0)
Screenshot: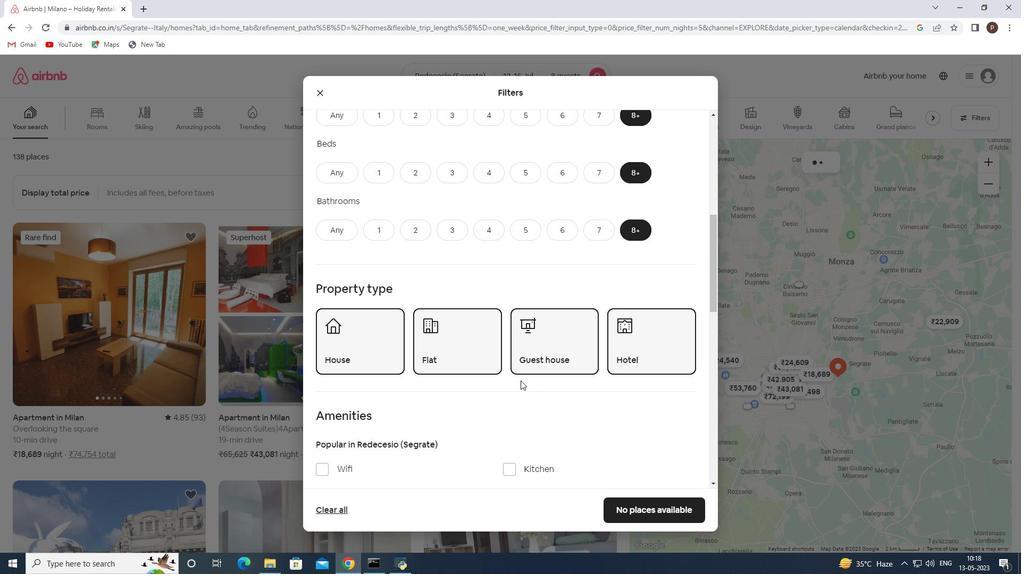 
Action: Mouse moved to (465, 367)
Screenshot: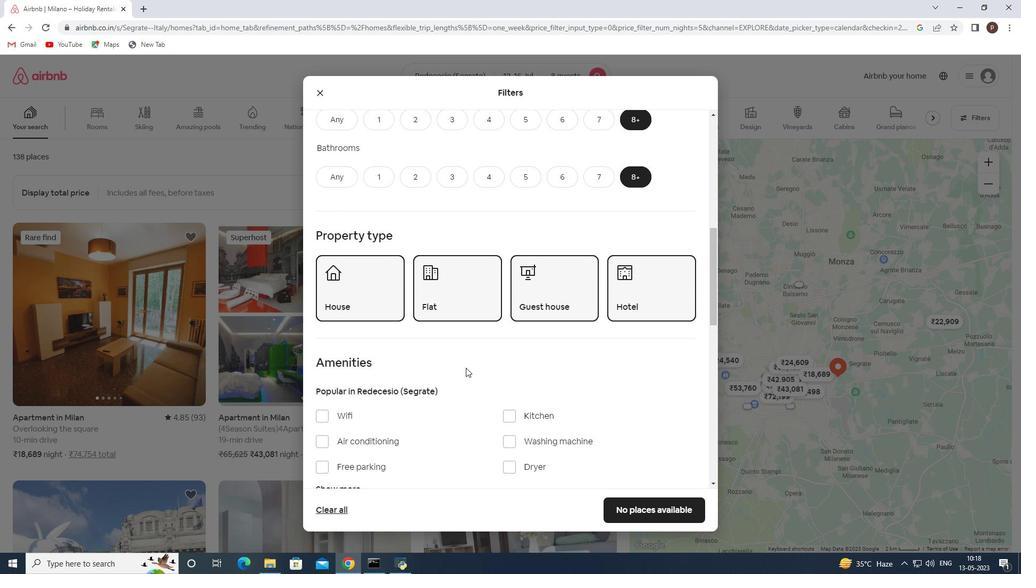 
Action: Mouse scrolled (465, 367) with delta (0, 0)
Screenshot: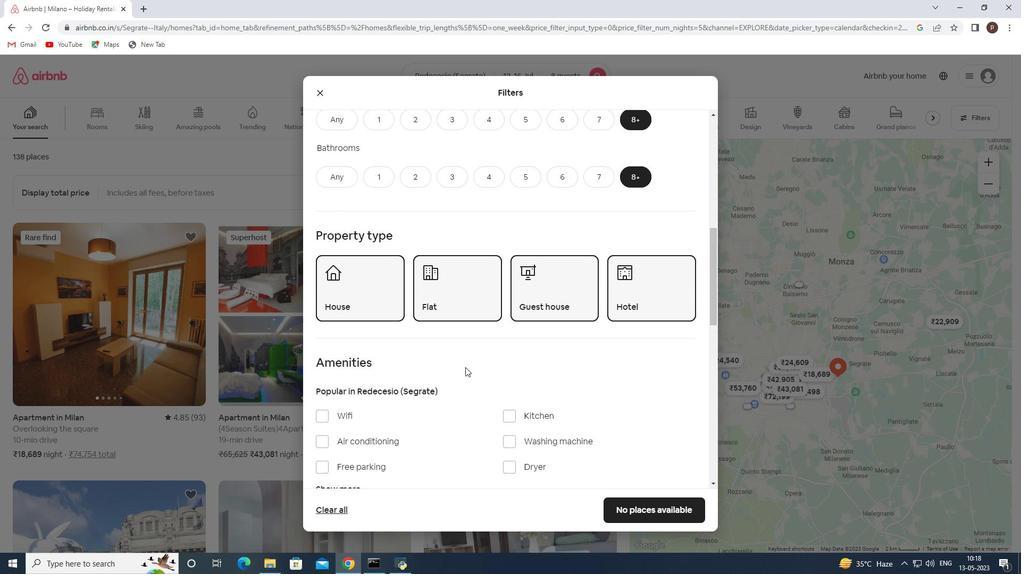 
Action: Mouse scrolled (465, 367) with delta (0, 0)
Screenshot: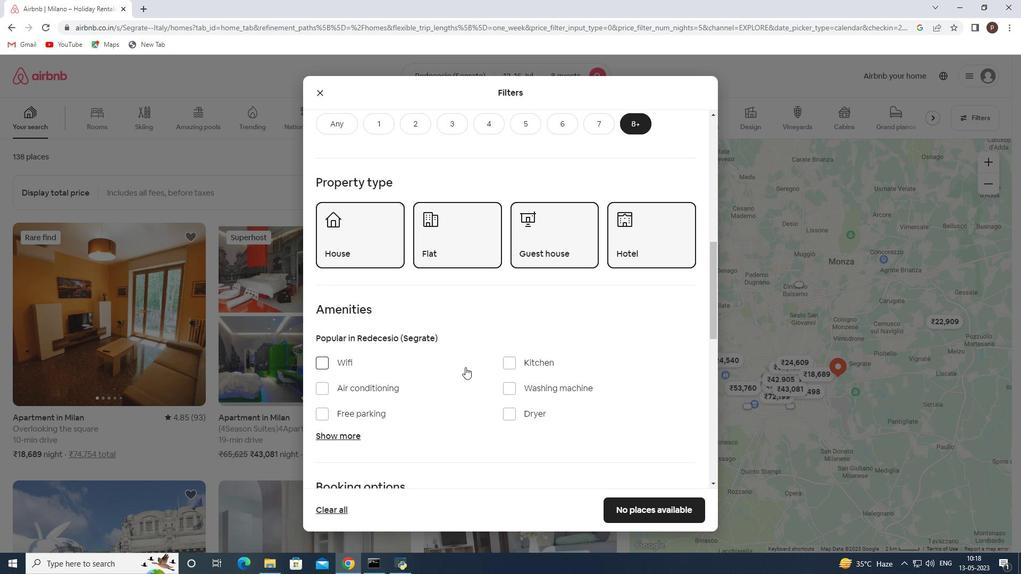 
Action: Mouse moved to (320, 307)
Screenshot: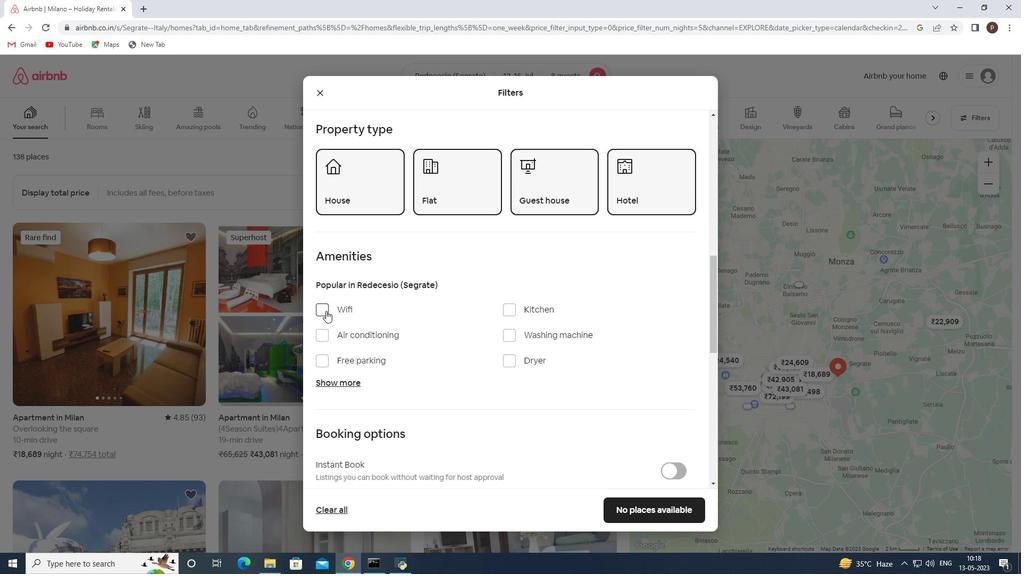 
Action: Mouse pressed left at (320, 307)
Screenshot: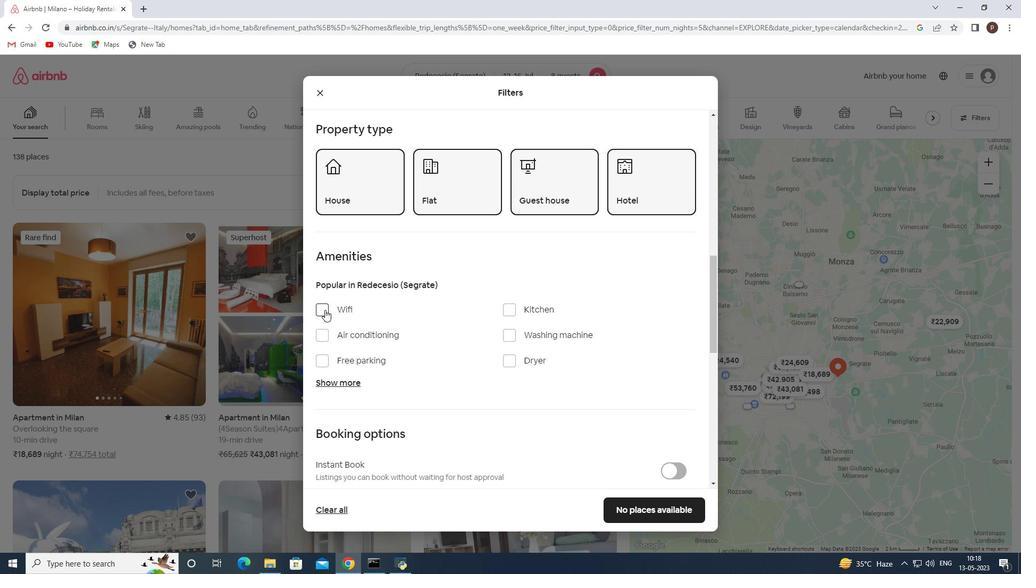 
Action: Mouse moved to (326, 360)
Screenshot: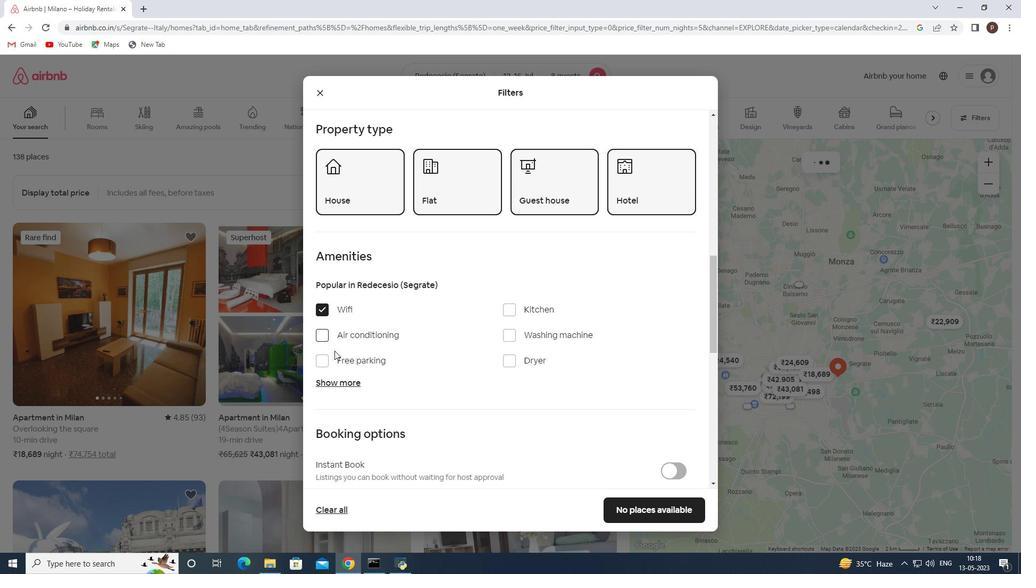 
Action: Mouse pressed left at (326, 360)
Screenshot: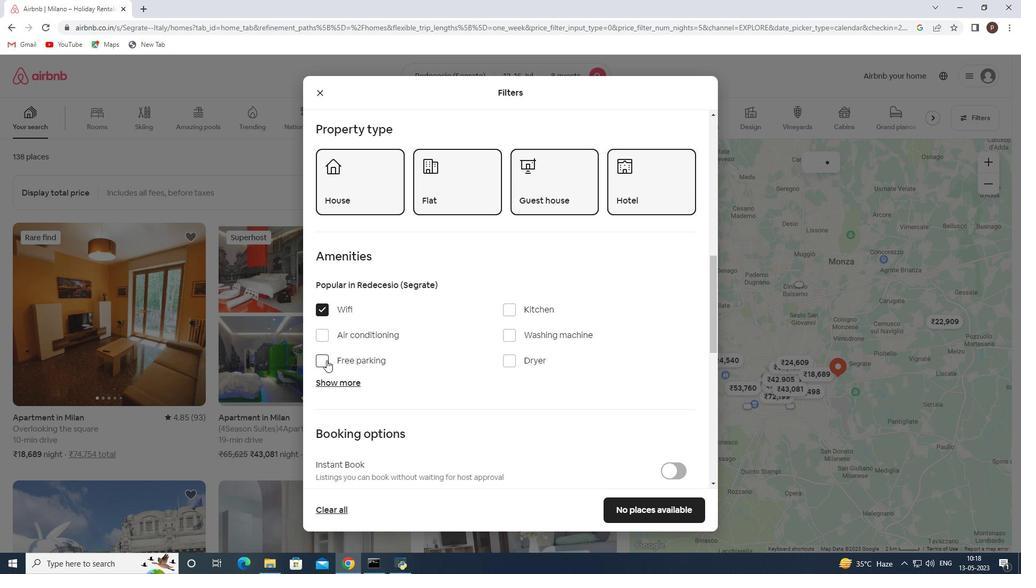 
Action: Mouse moved to (329, 381)
Screenshot: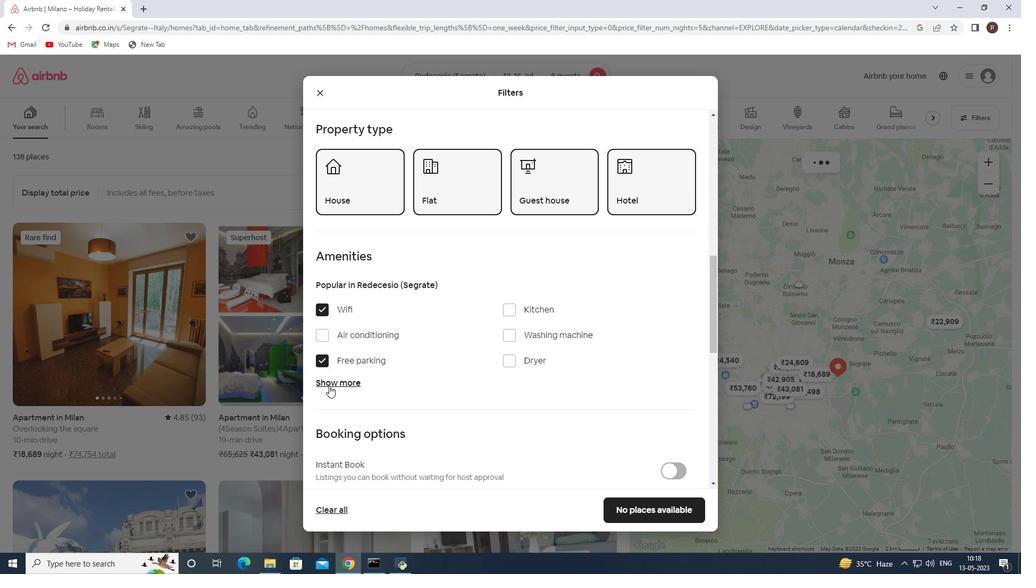 
Action: Mouse pressed left at (329, 381)
Screenshot: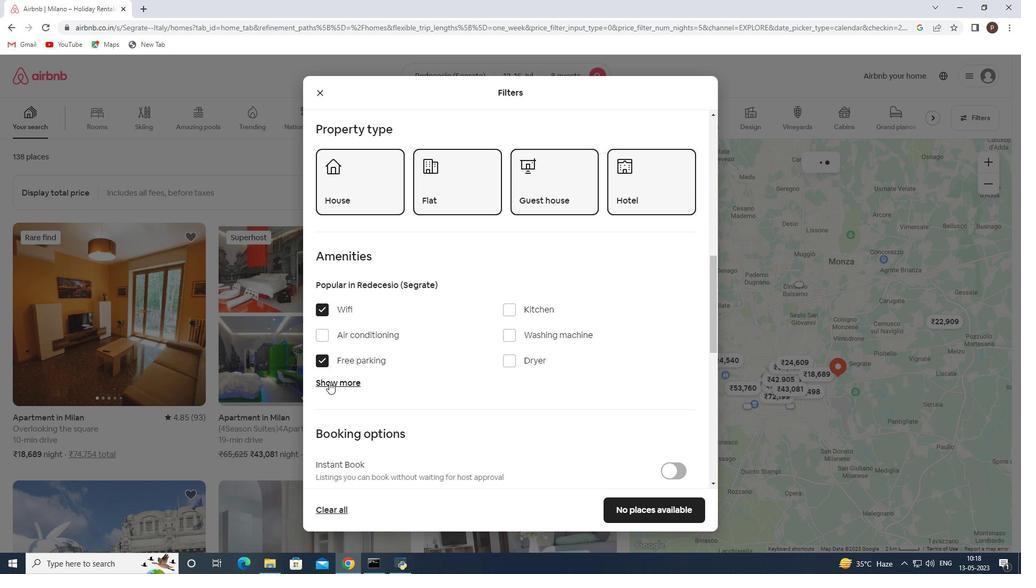 
Action: Mouse moved to (382, 382)
Screenshot: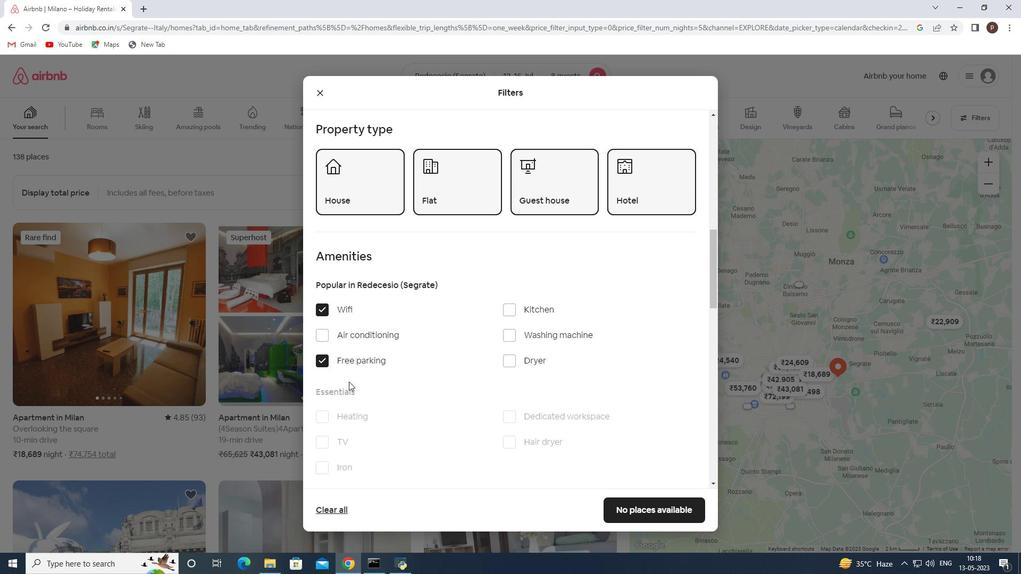 
Action: Mouse scrolled (382, 381) with delta (0, 0)
Screenshot: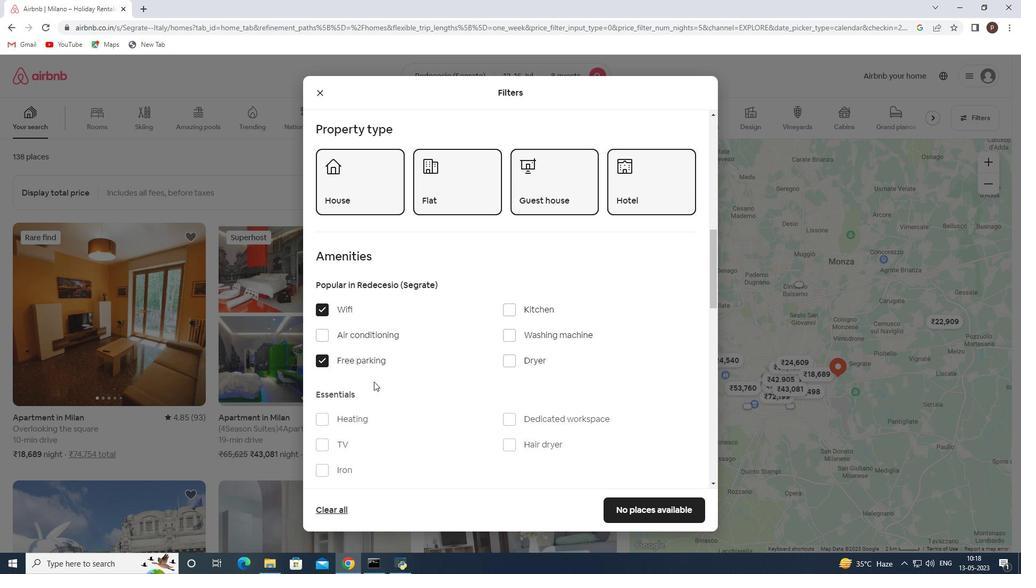 
Action: Mouse moved to (320, 392)
Screenshot: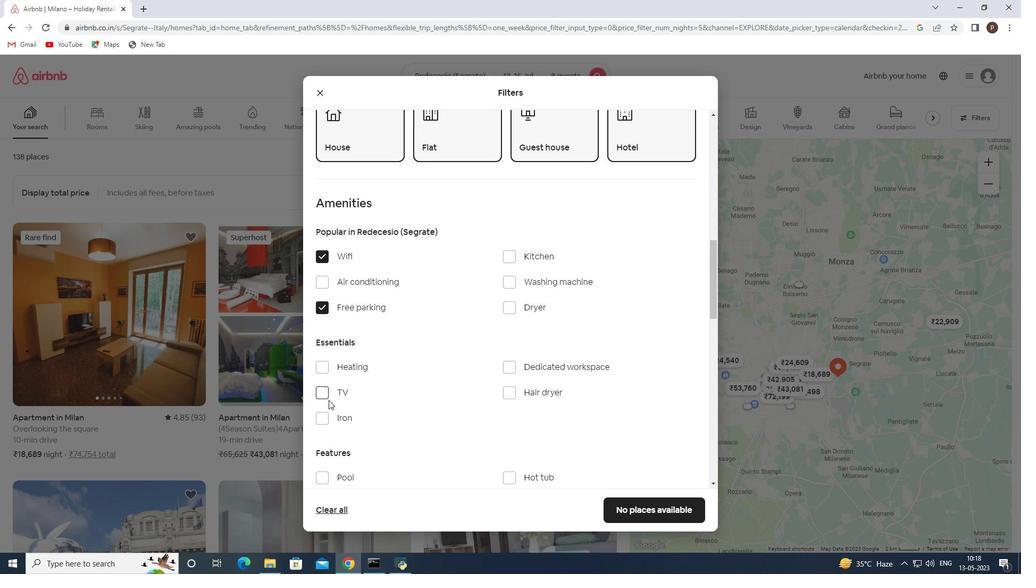 
Action: Mouse pressed left at (320, 392)
Screenshot: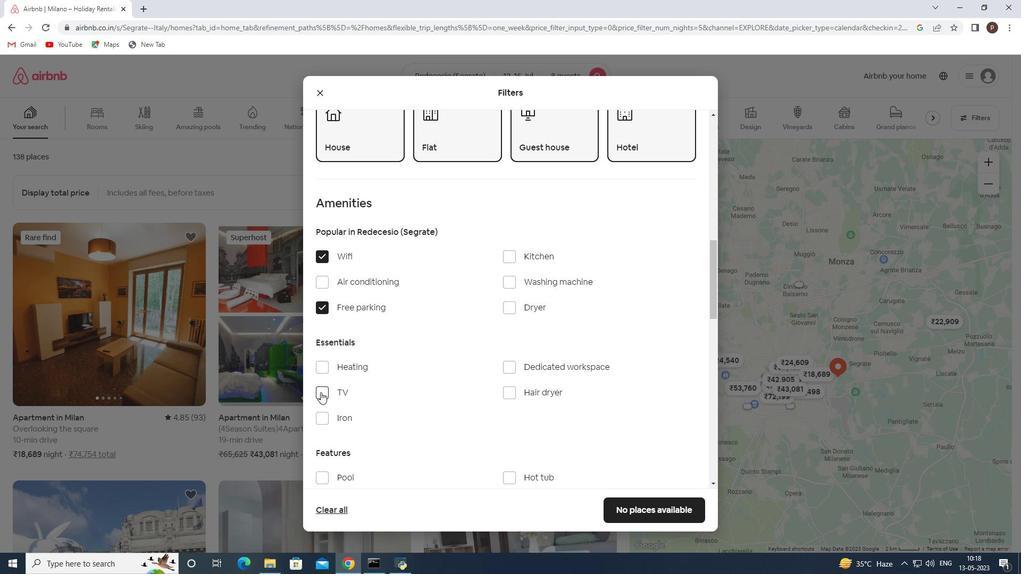
Action: Mouse moved to (362, 395)
Screenshot: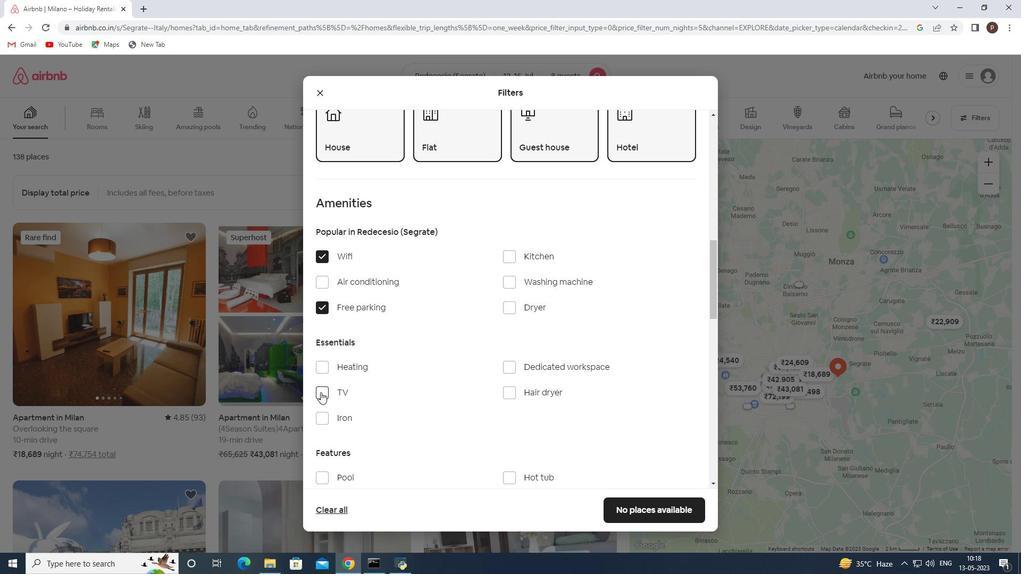 
Action: Mouse scrolled (362, 394) with delta (0, 0)
Screenshot: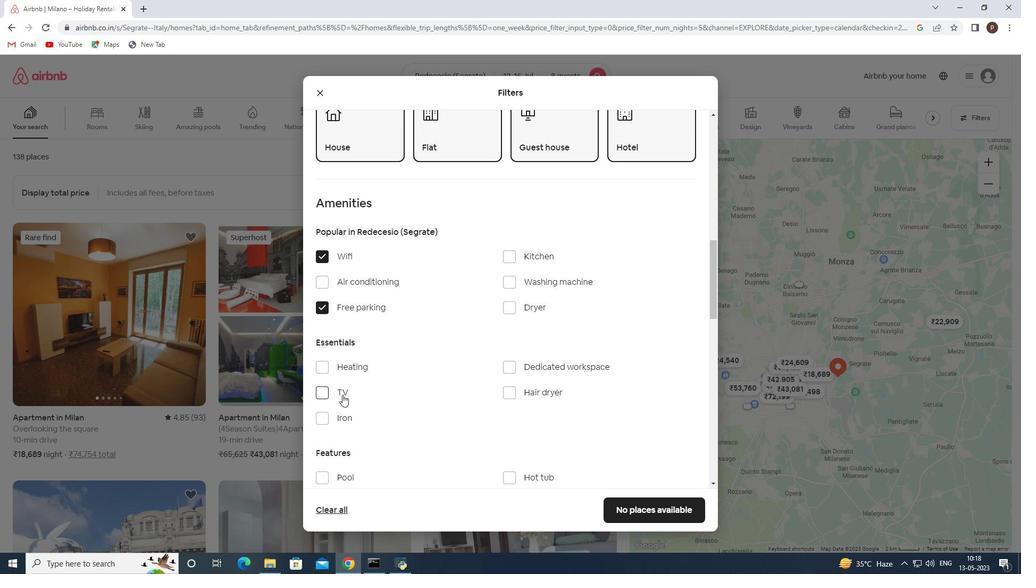 
Action: Mouse scrolled (362, 394) with delta (0, 0)
Screenshot: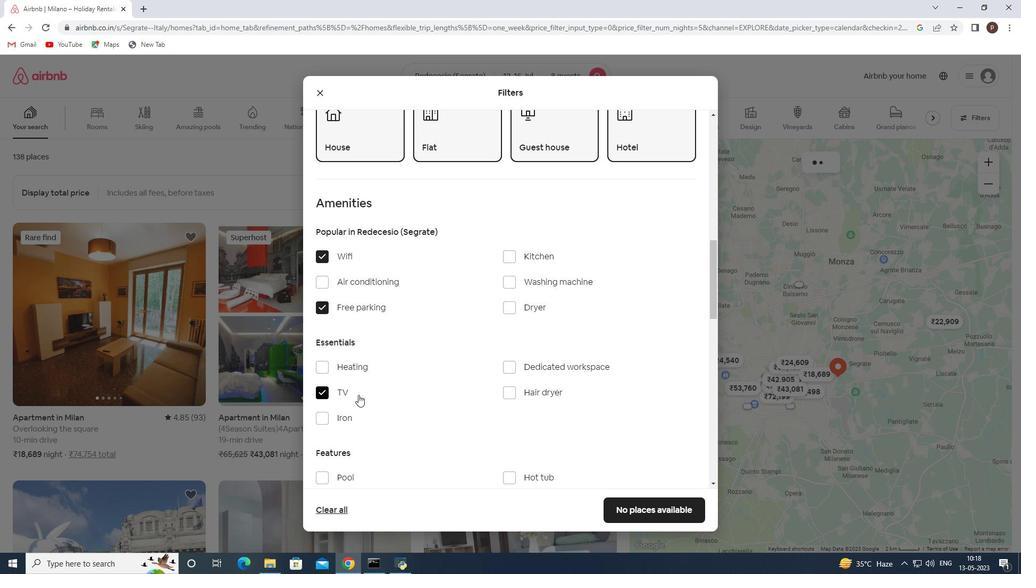 
Action: Mouse scrolled (362, 394) with delta (0, 0)
Screenshot: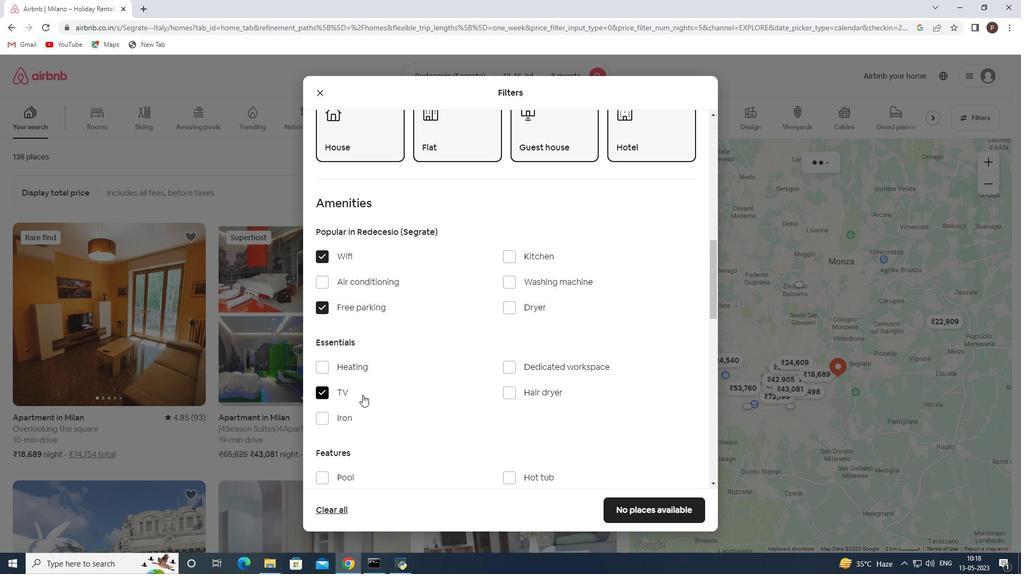 
Action: Mouse moved to (326, 373)
Screenshot: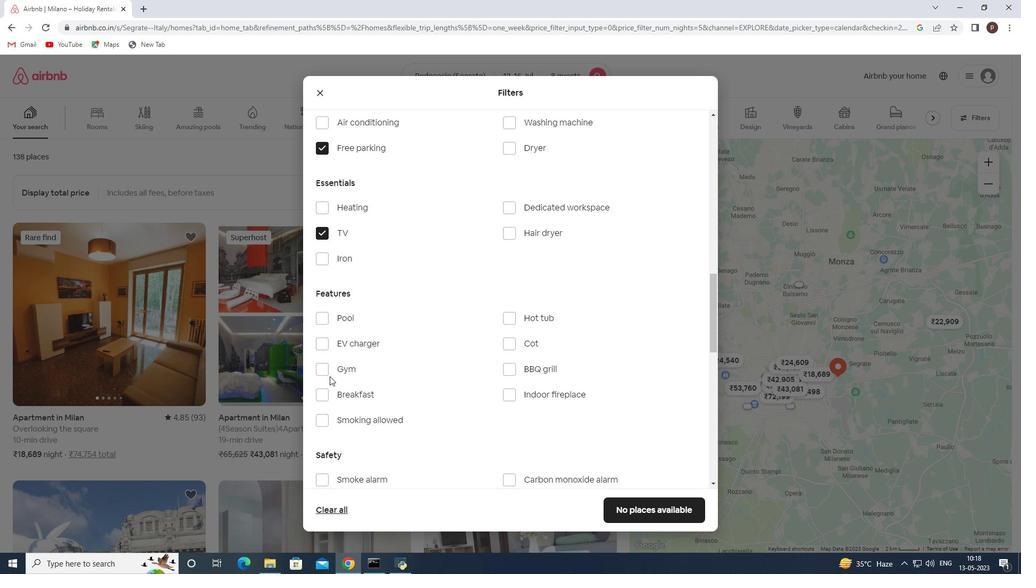 
Action: Mouse pressed left at (326, 373)
Screenshot: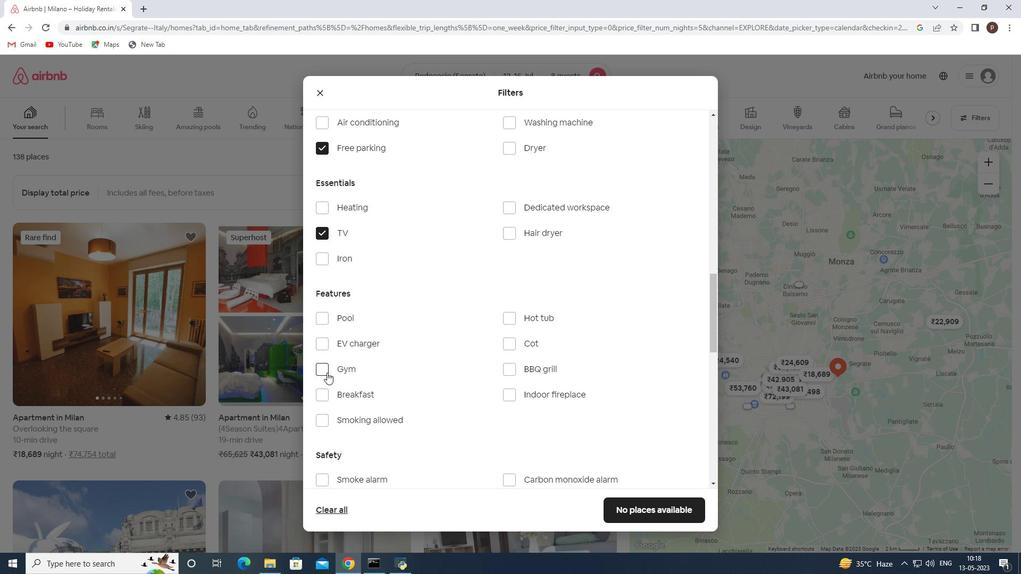 
Action: Mouse moved to (324, 394)
Screenshot: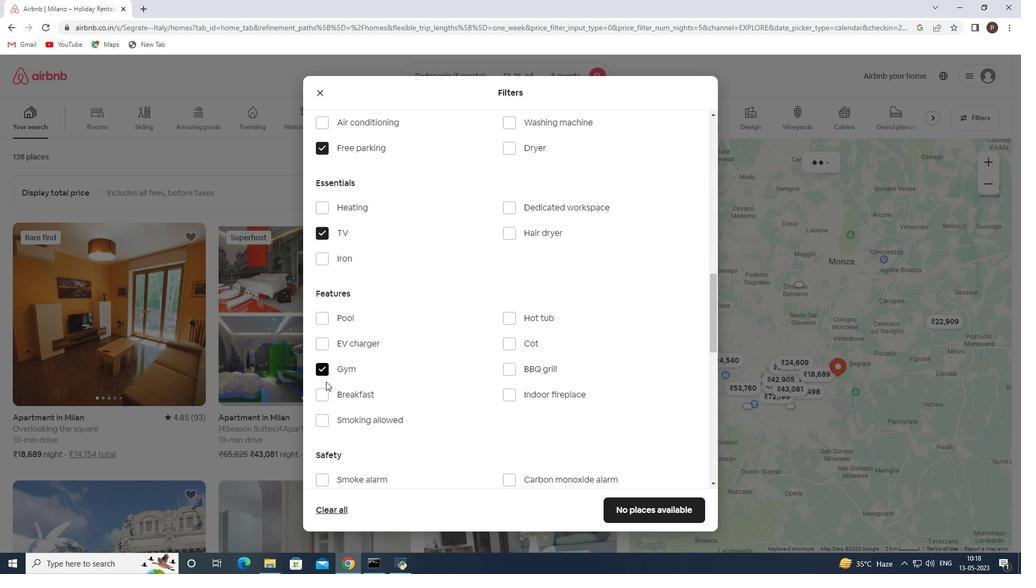 
Action: Mouse pressed left at (324, 394)
Screenshot: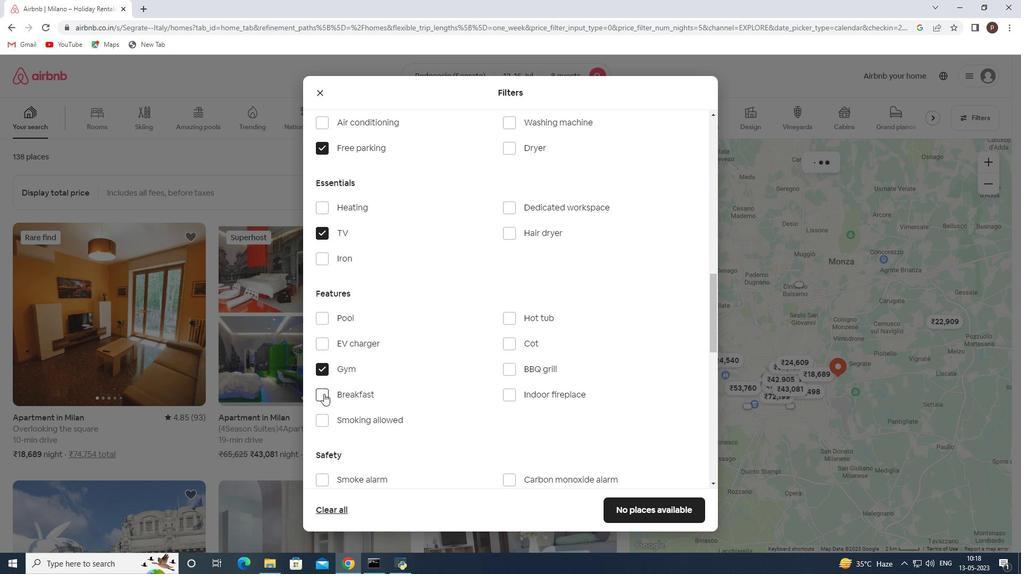 
Action: Mouse moved to (376, 392)
Screenshot: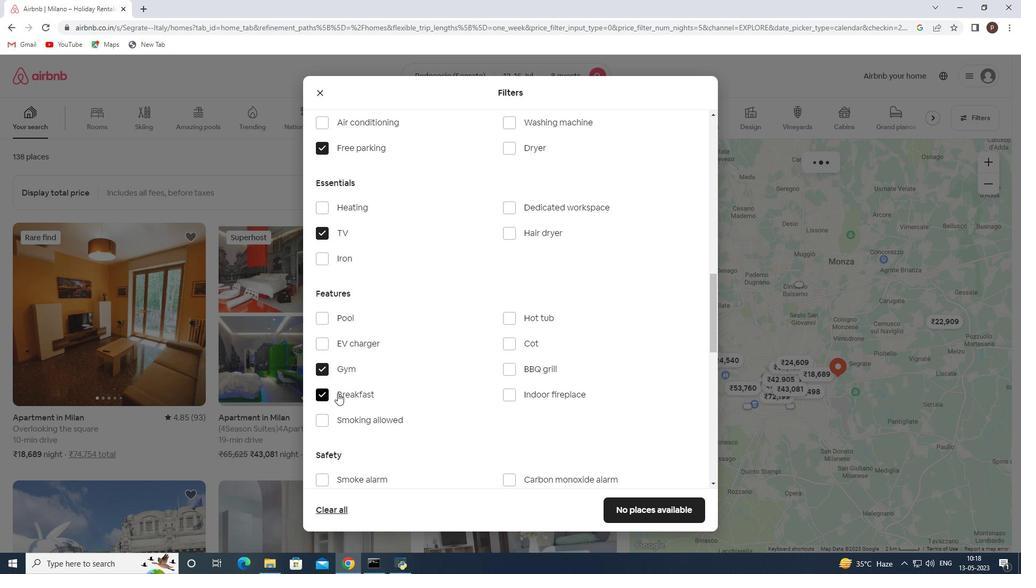 
Action: Mouse scrolled (376, 392) with delta (0, 0)
Screenshot: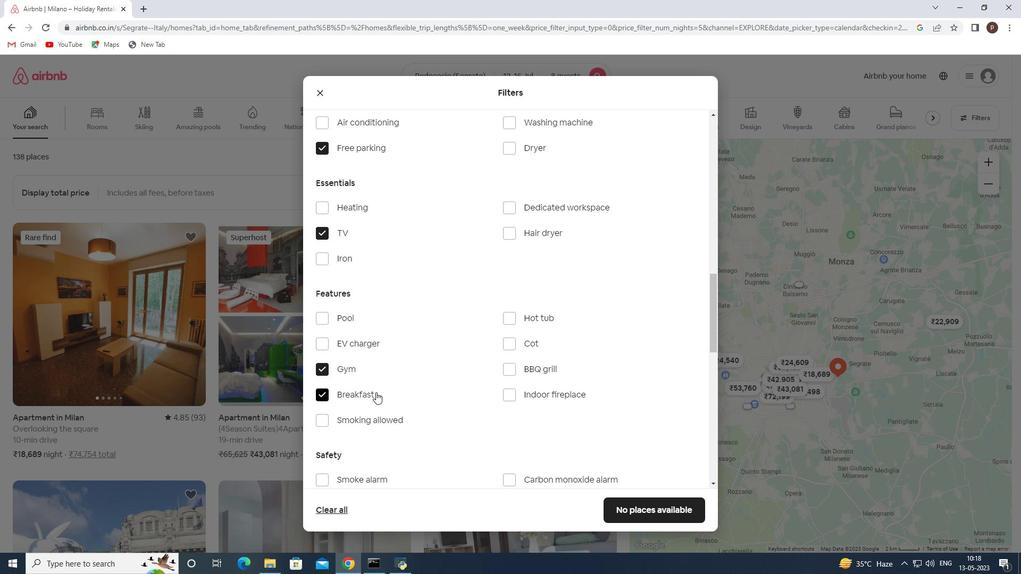 
Action: Mouse moved to (464, 380)
Screenshot: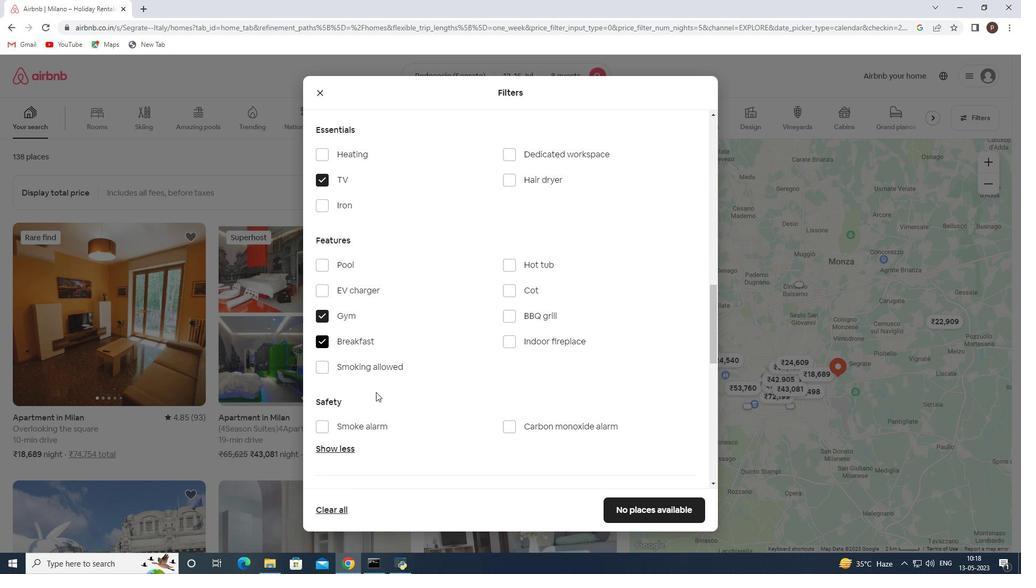 
Action: Mouse scrolled (464, 379) with delta (0, 0)
Screenshot: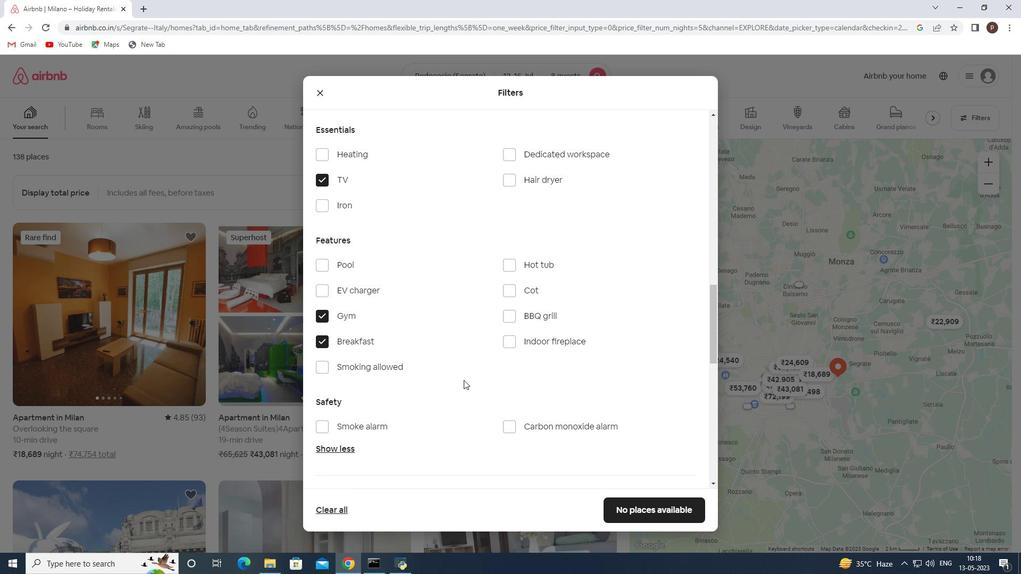 
Action: Mouse scrolled (464, 379) with delta (0, 0)
Screenshot: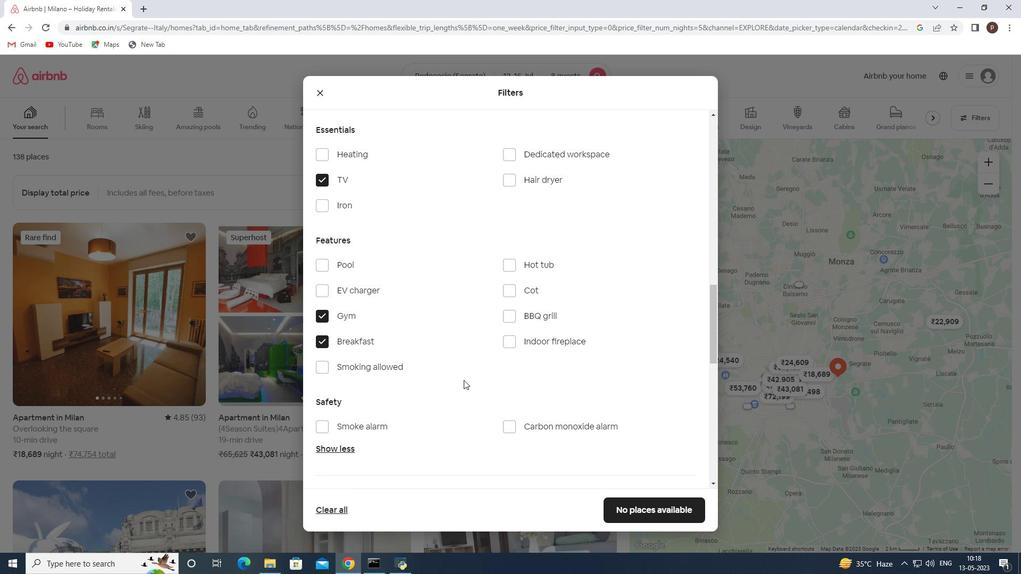 
Action: Mouse scrolled (464, 379) with delta (0, 0)
Screenshot: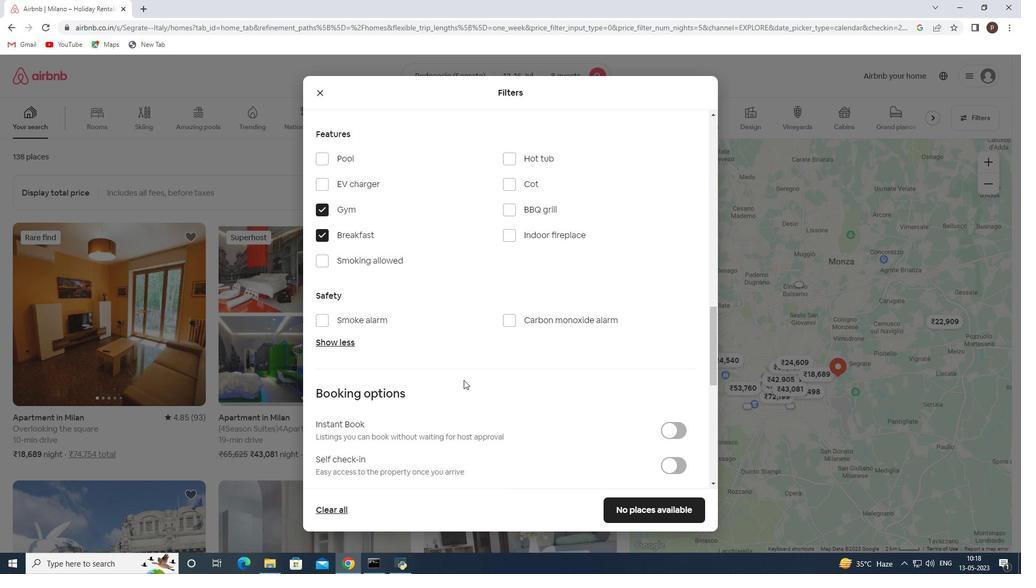 
Action: Mouse scrolled (464, 379) with delta (0, 0)
Screenshot: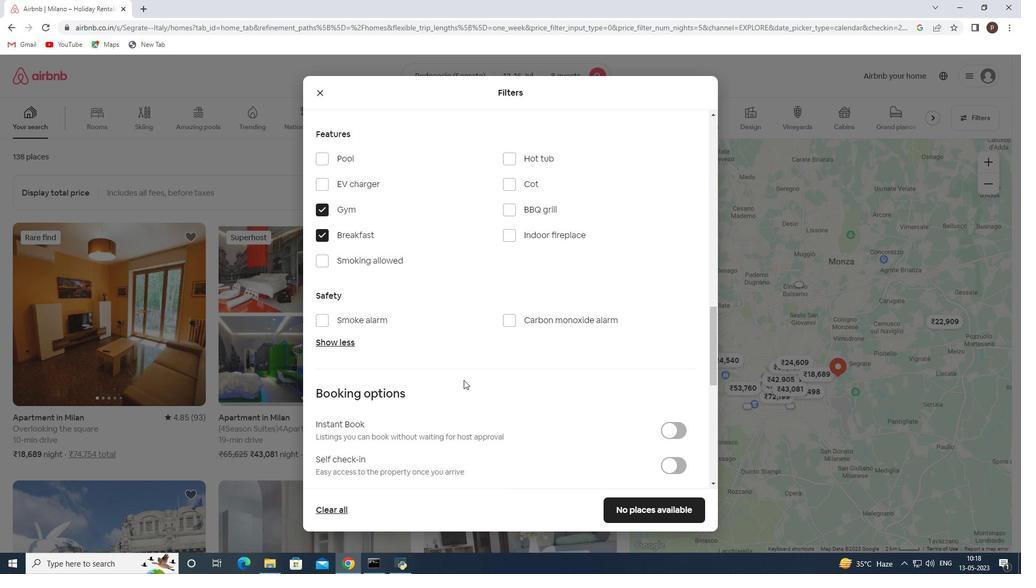 
Action: Mouse moved to (677, 363)
Screenshot: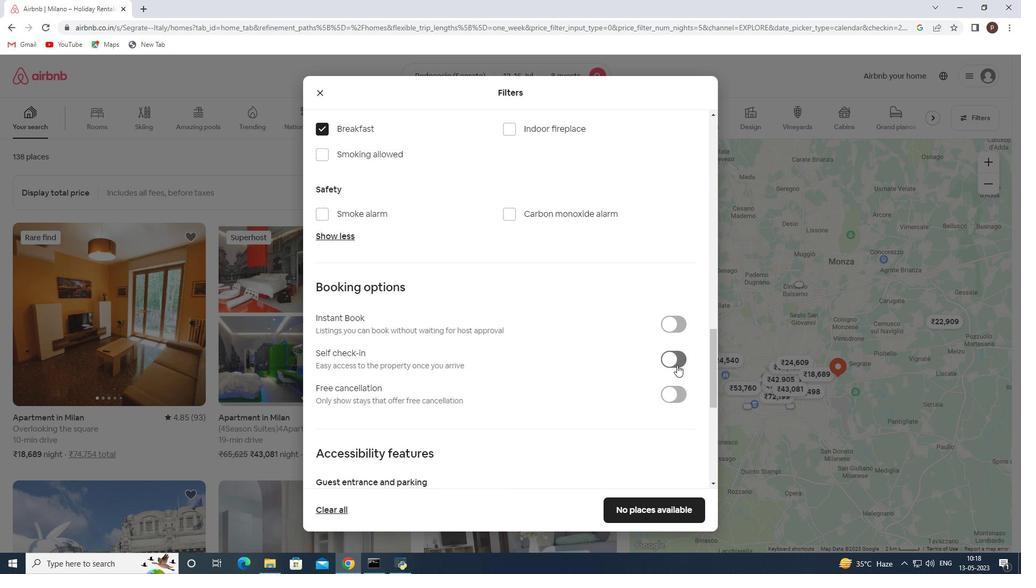 
Action: Mouse pressed left at (677, 363)
Screenshot: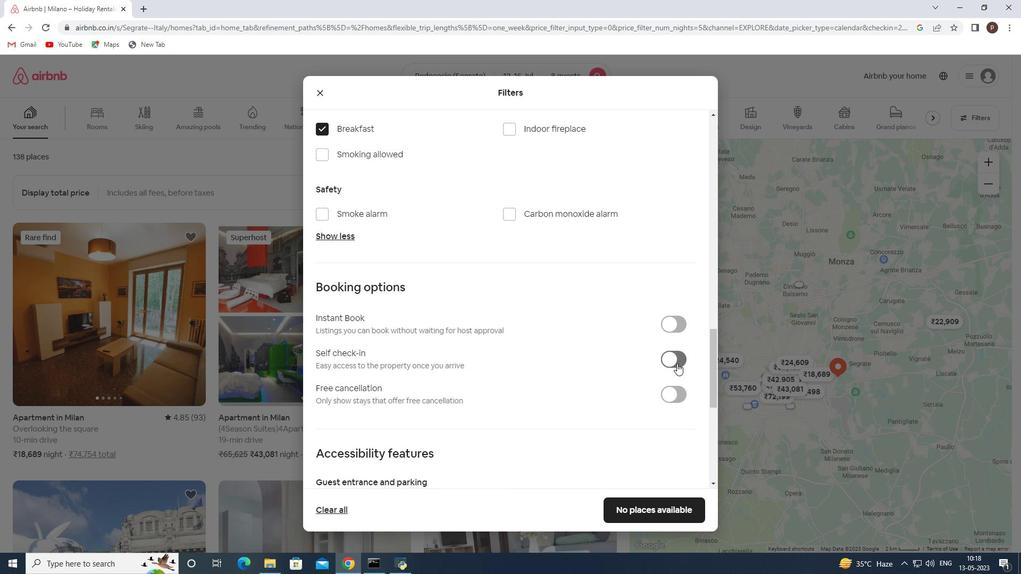 
Action: Mouse moved to (504, 368)
Screenshot: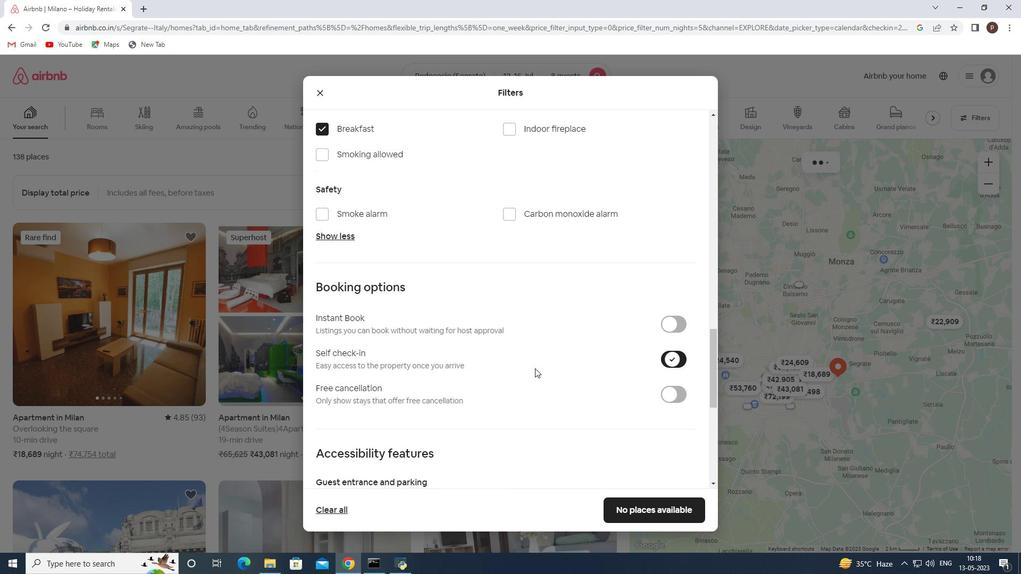 
Action: Mouse scrolled (504, 368) with delta (0, 0)
Screenshot: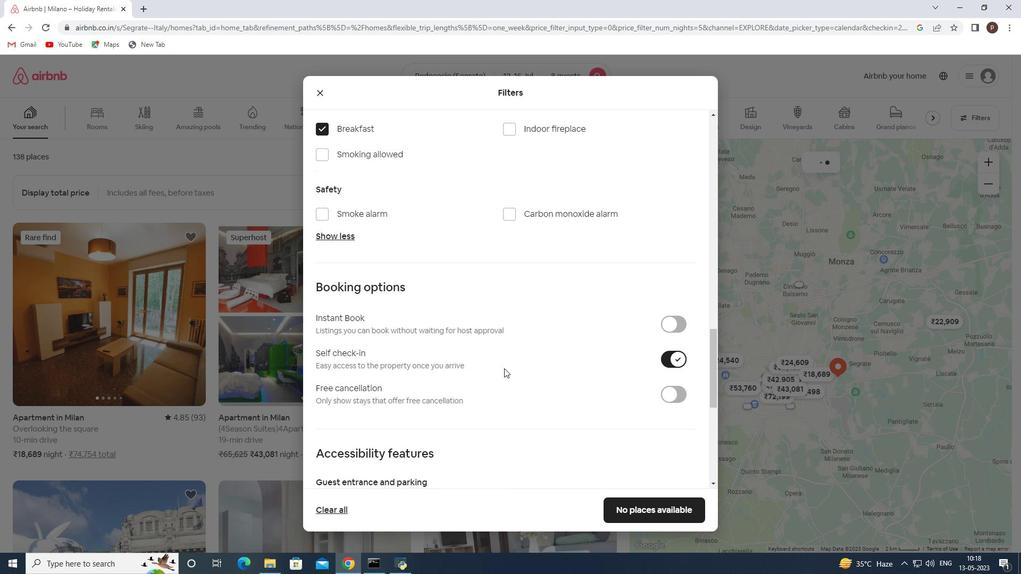 
Action: Mouse scrolled (504, 368) with delta (0, 0)
Screenshot: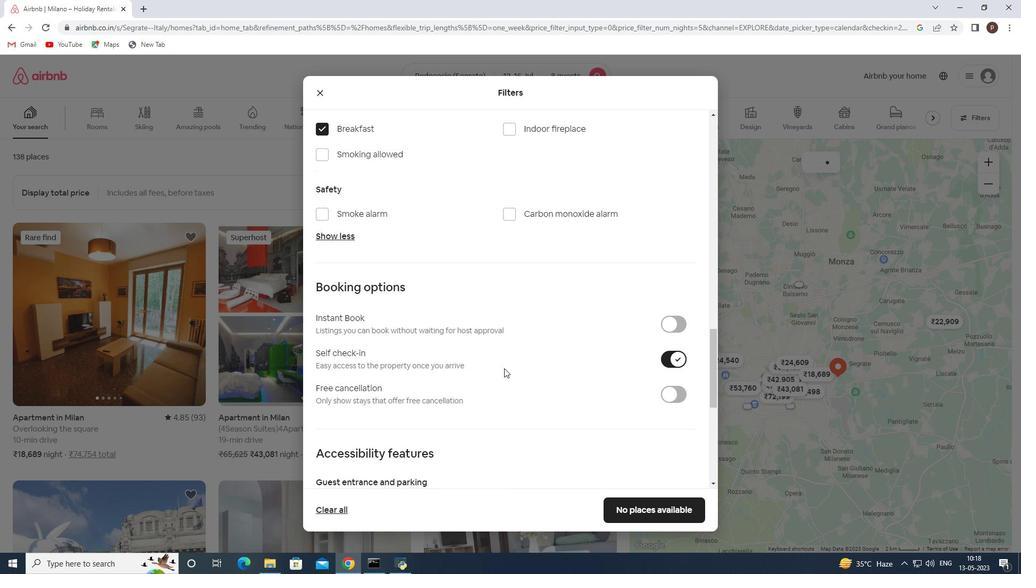 
Action: Mouse scrolled (504, 368) with delta (0, 0)
Screenshot: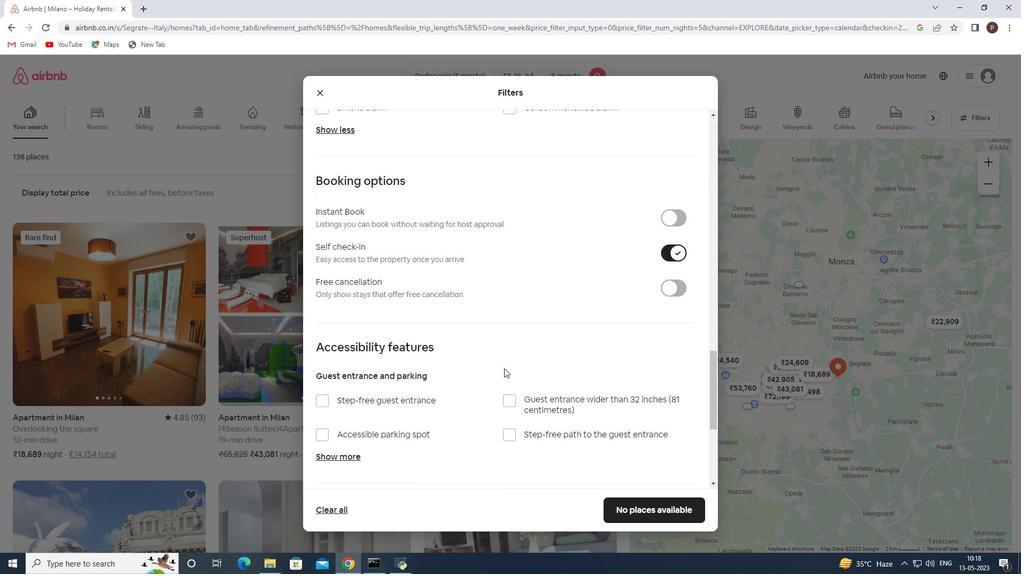 
Action: Mouse scrolled (504, 368) with delta (0, 0)
Screenshot: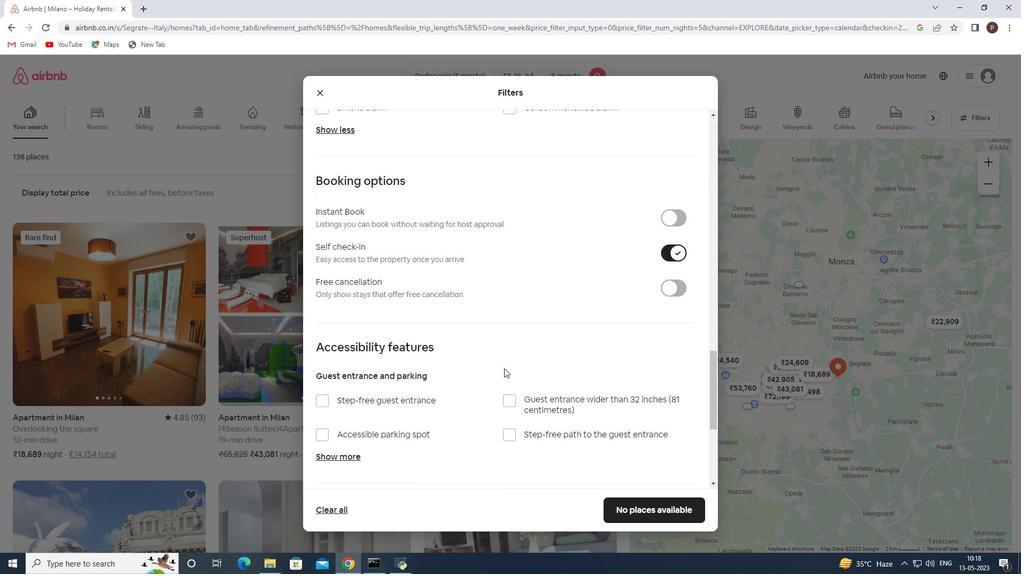 
Action: Mouse scrolled (504, 368) with delta (0, 0)
Screenshot: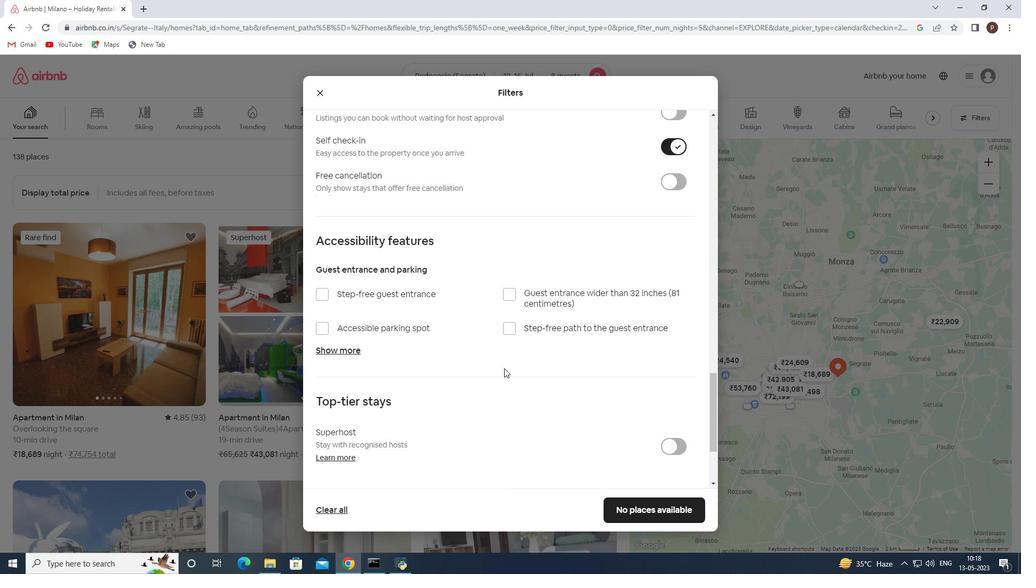 
Action: Mouse scrolled (504, 368) with delta (0, 0)
Screenshot: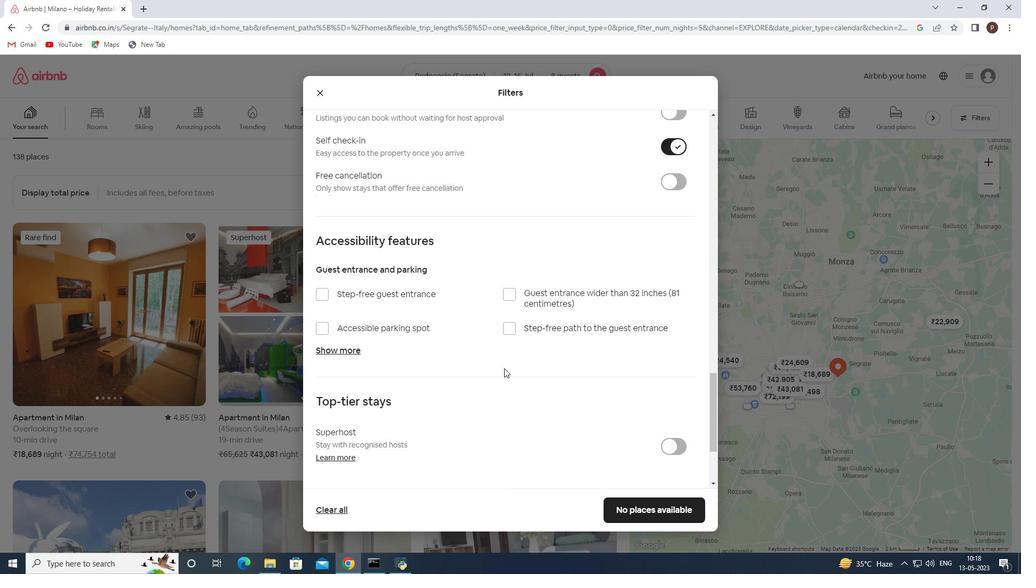 
Action: Mouse scrolled (504, 368) with delta (0, 0)
Screenshot: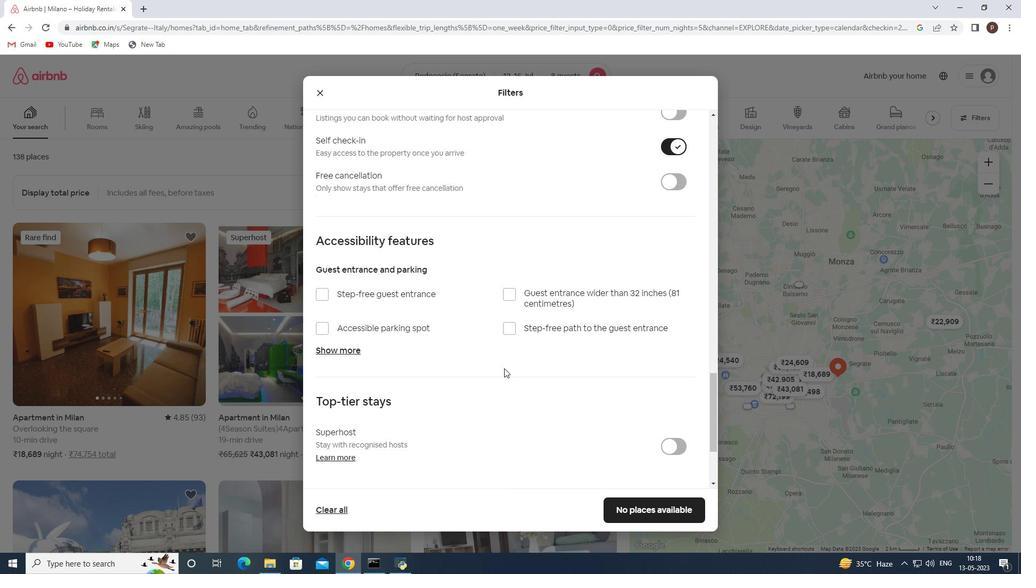 
Action: Mouse scrolled (504, 368) with delta (0, 0)
Screenshot: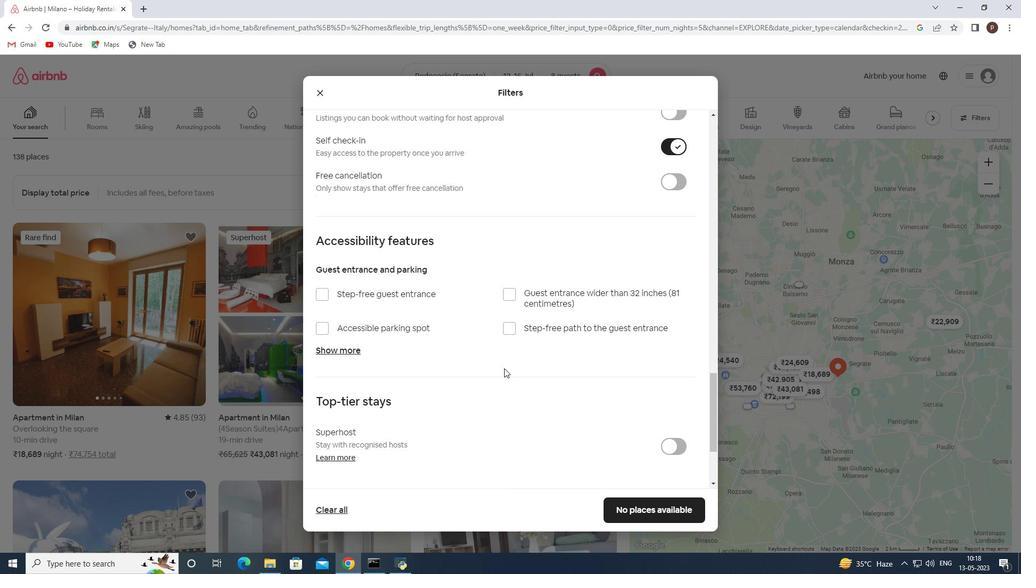 
Action: Mouse scrolled (504, 368) with delta (0, 0)
Screenshot: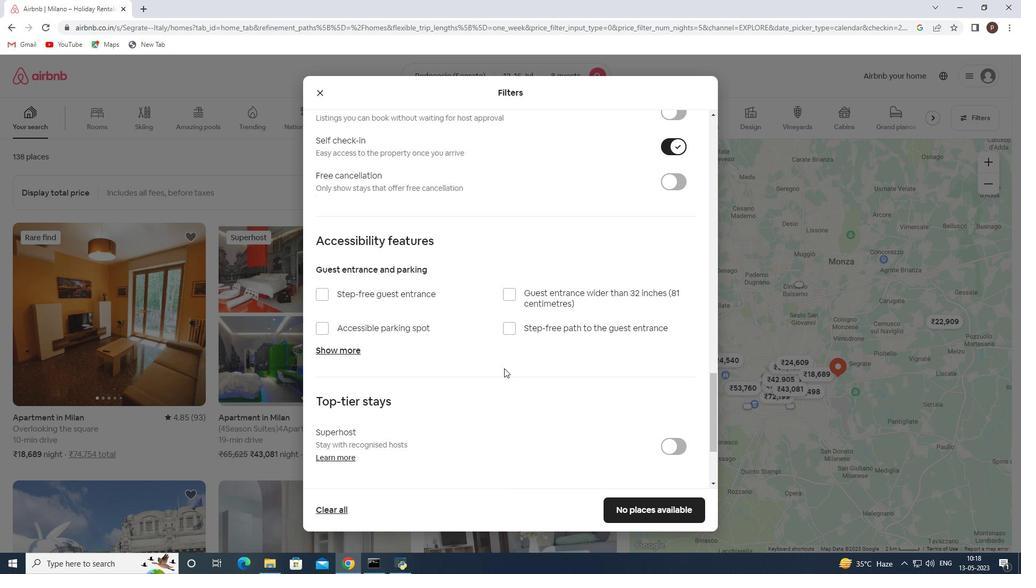 
Action: Mouse scrolled (504, 368) with delta (0, 0)
Screenshot: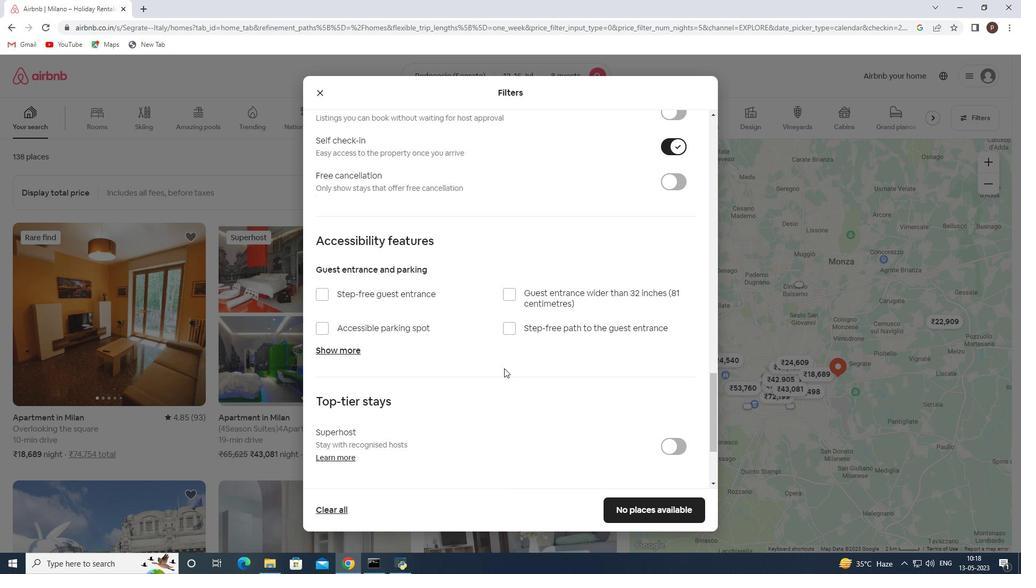 
Action: Mouse scrolled (504, 368) with delta (0, 0)
Screenshot: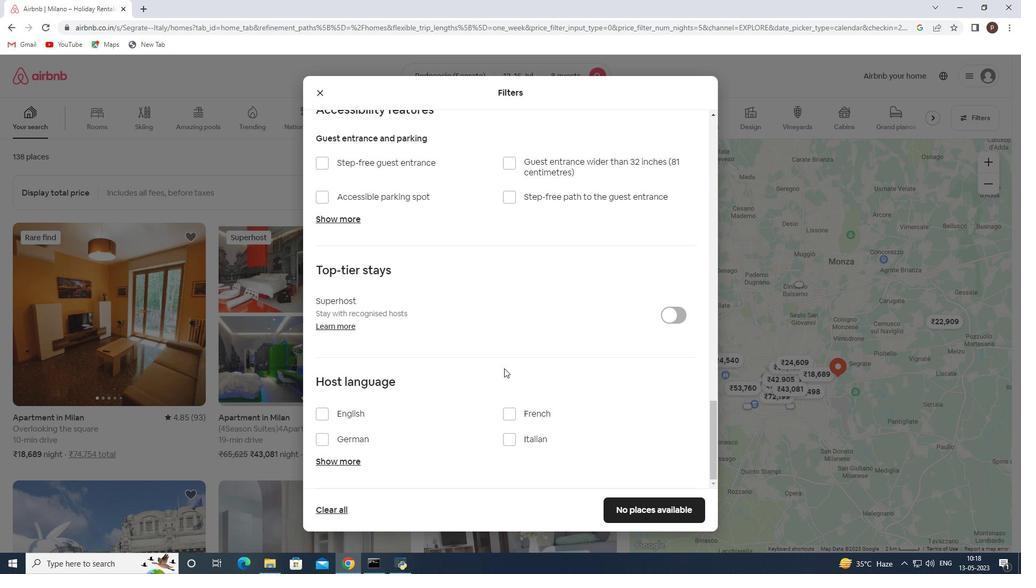 
Action: Mouse scrolled (504, 368) with delta (0, 0)
Screenshot: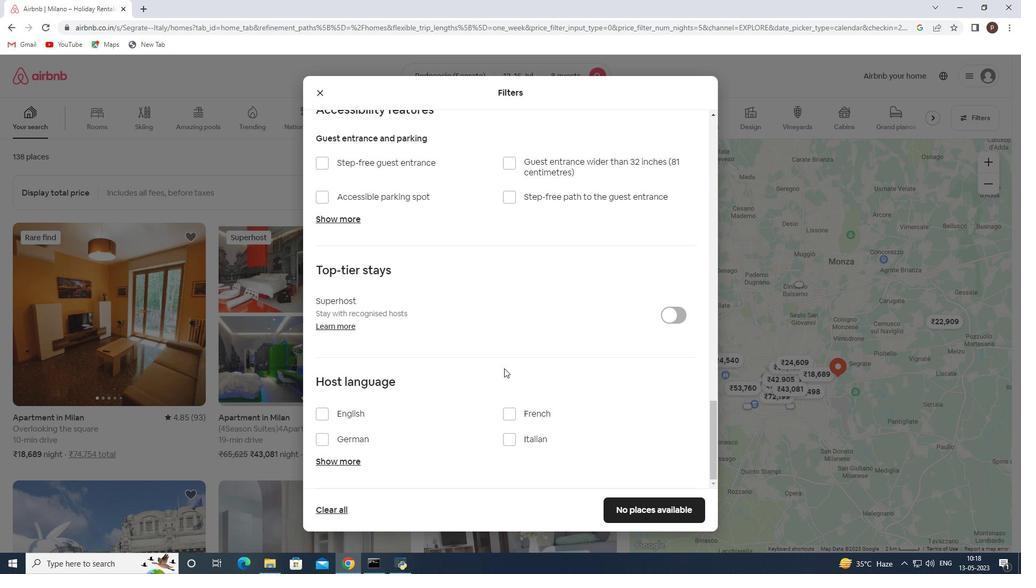 
Action: Mouse scrolled (504, 368) with delta (0, 0)
Screenshot: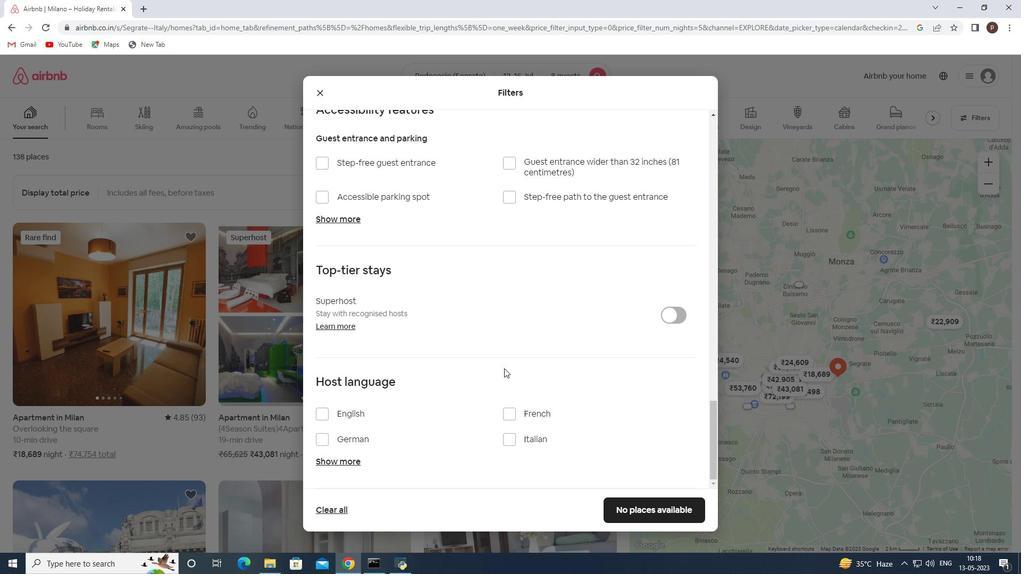 
Action: Mouse scrolled (504, 368) with delta (0, 0)
Screenshot: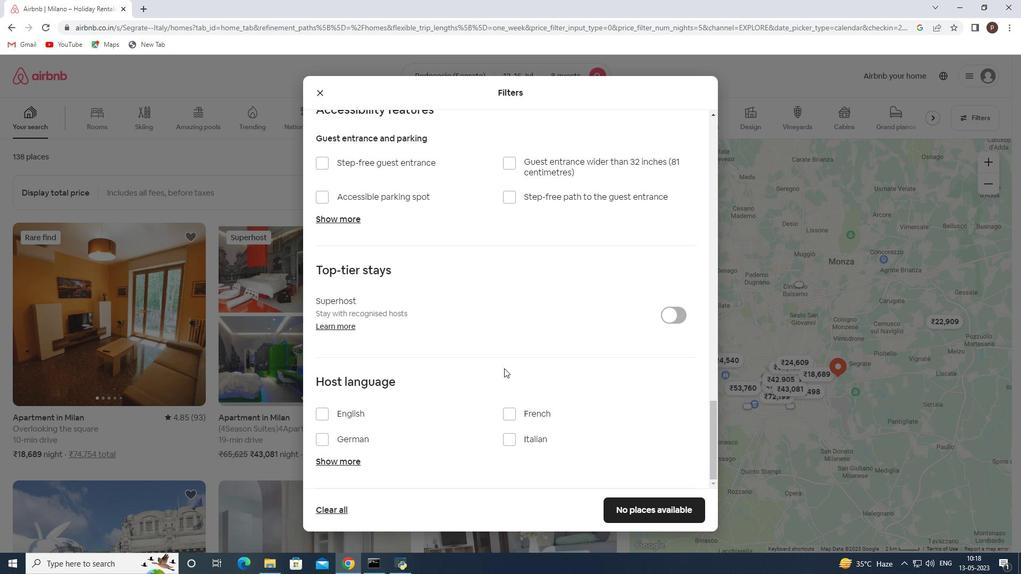 
Action: Mouse scrolled (504, 368) with delta (0, 0)
Screenshot: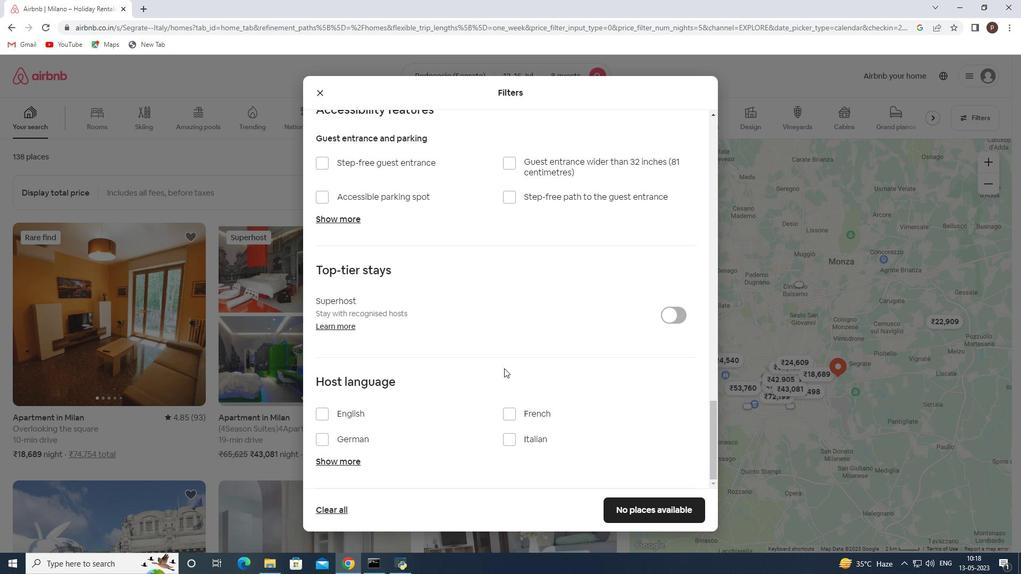 
Action: Mouse scrolled (504, 368) with delta (0, 0)
Screenshot: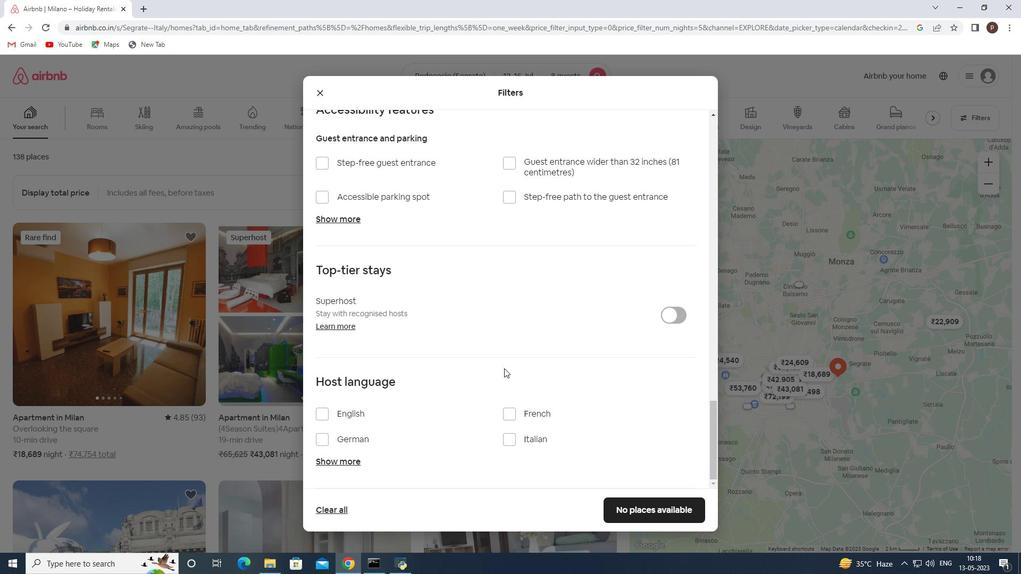 
Action: Mouse moved to (319, 413)
Screenshot: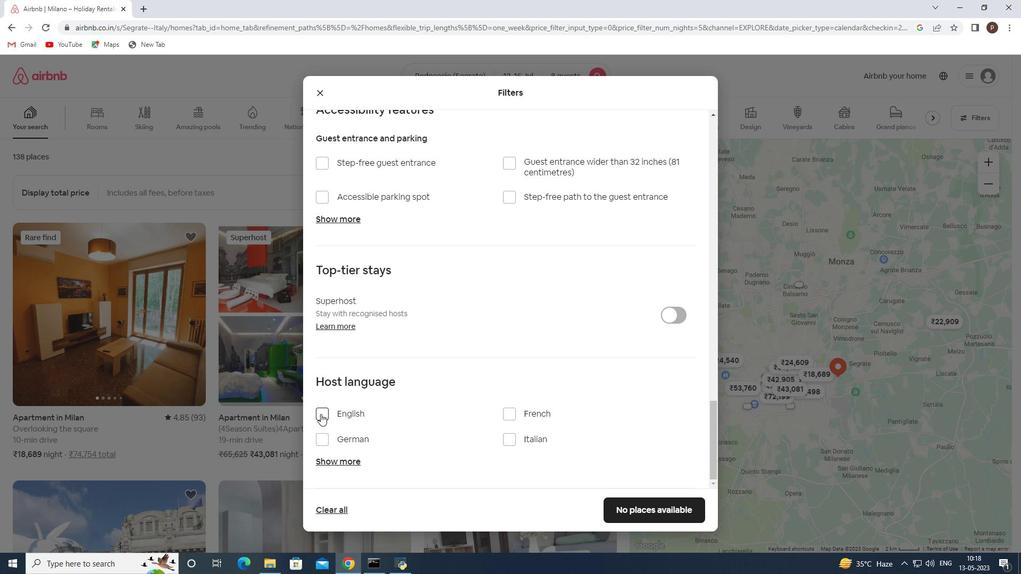
Action: Mouse pressed left at (319, 413)
Screenshot: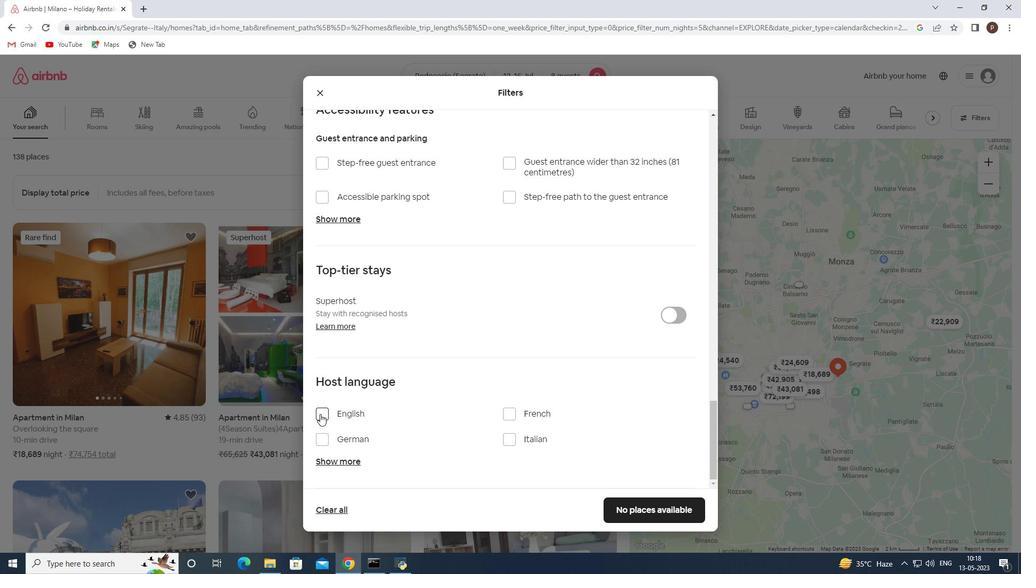 
Action: Mouse moved to (650, 506)
Screenshot: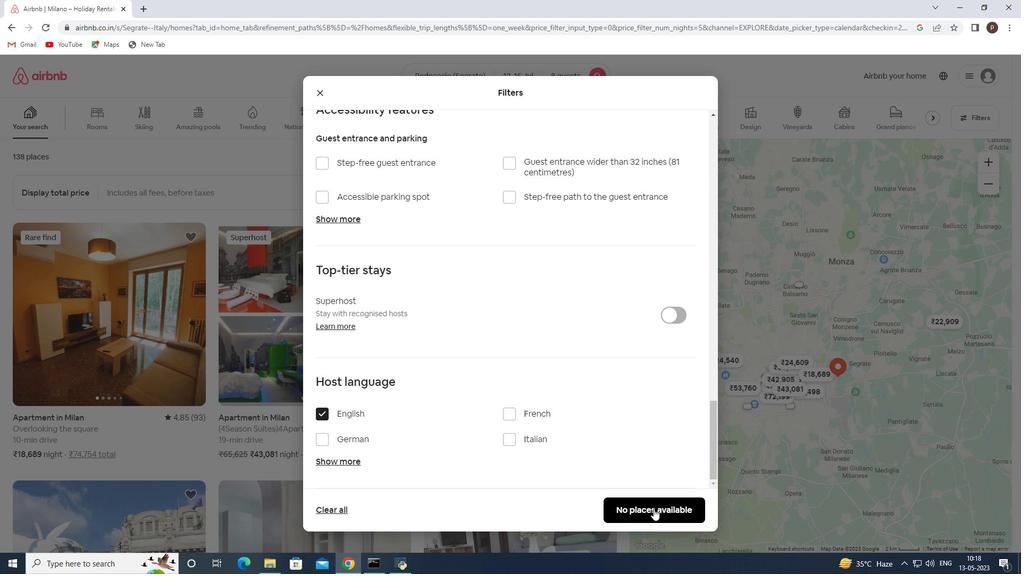 
Action: Mouse pressed left at (650, 506)
Screenshot: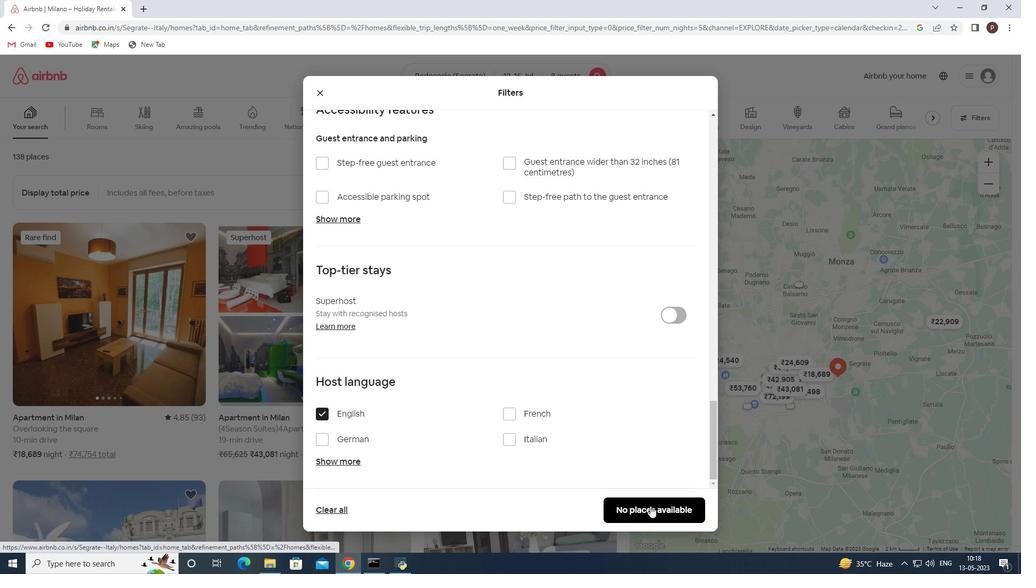 
